 Task: Create Card Card0000000171 in  Board0000000043 in Workspace WS0000000015 in Trello. Create Card Card0000000172 in  Board0000000043 in Workspace WS0000000015 in Trello. Create Card Card0000000173 in  Board0000000044 in Workspace WS0000000015 in Trello. Create Card Card0000000174 in  Board0000000044 in Workspace WS0000000015 in Trello. Create Card Card0000000175 in  Board0000000044 in Workspace WS0000000015 in Trello
Action: Mouse moved to (387, 386)
Screenshot: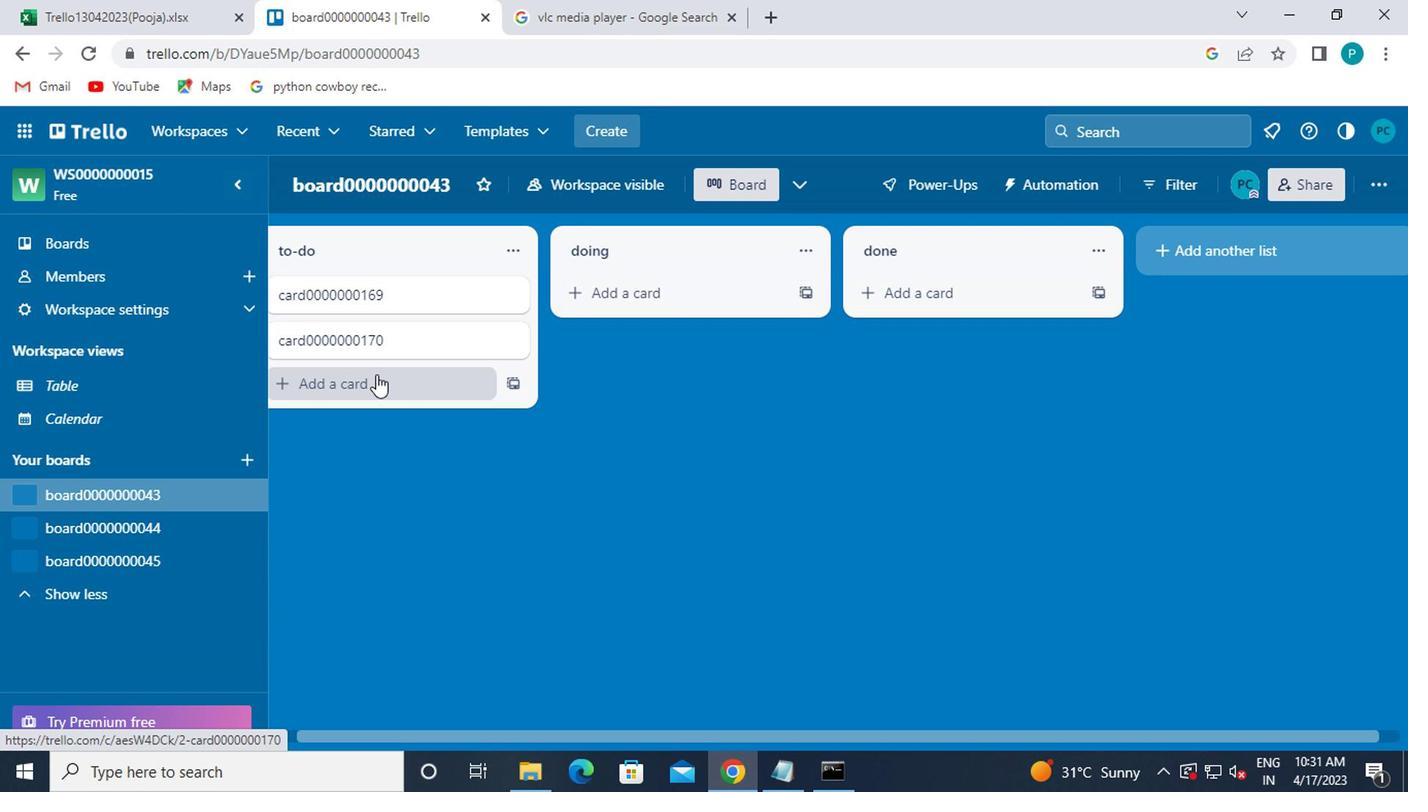 
Action: Mouse pressed left at (387, 386)
Screenshot: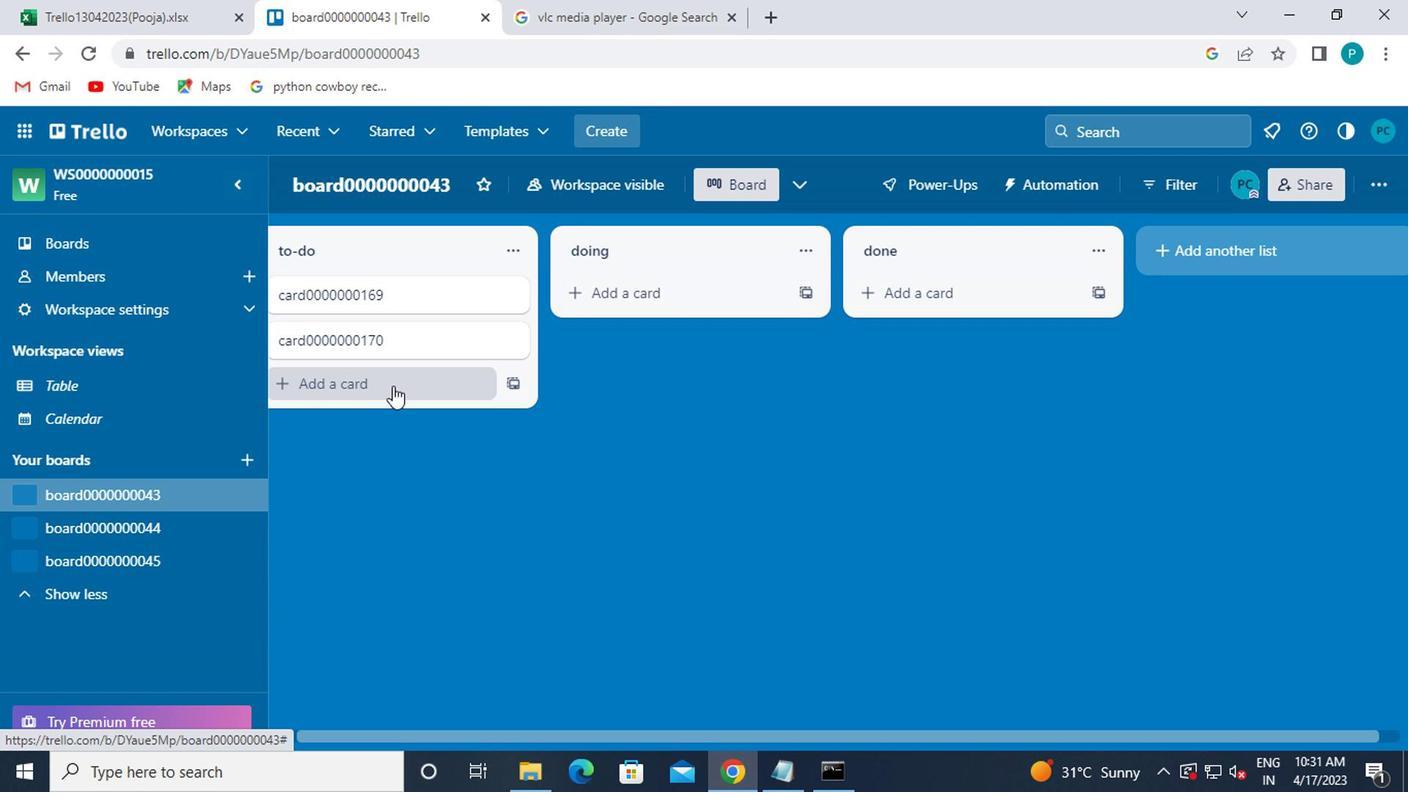 
Action: Mouse moved to (415, 382)
Screenshot: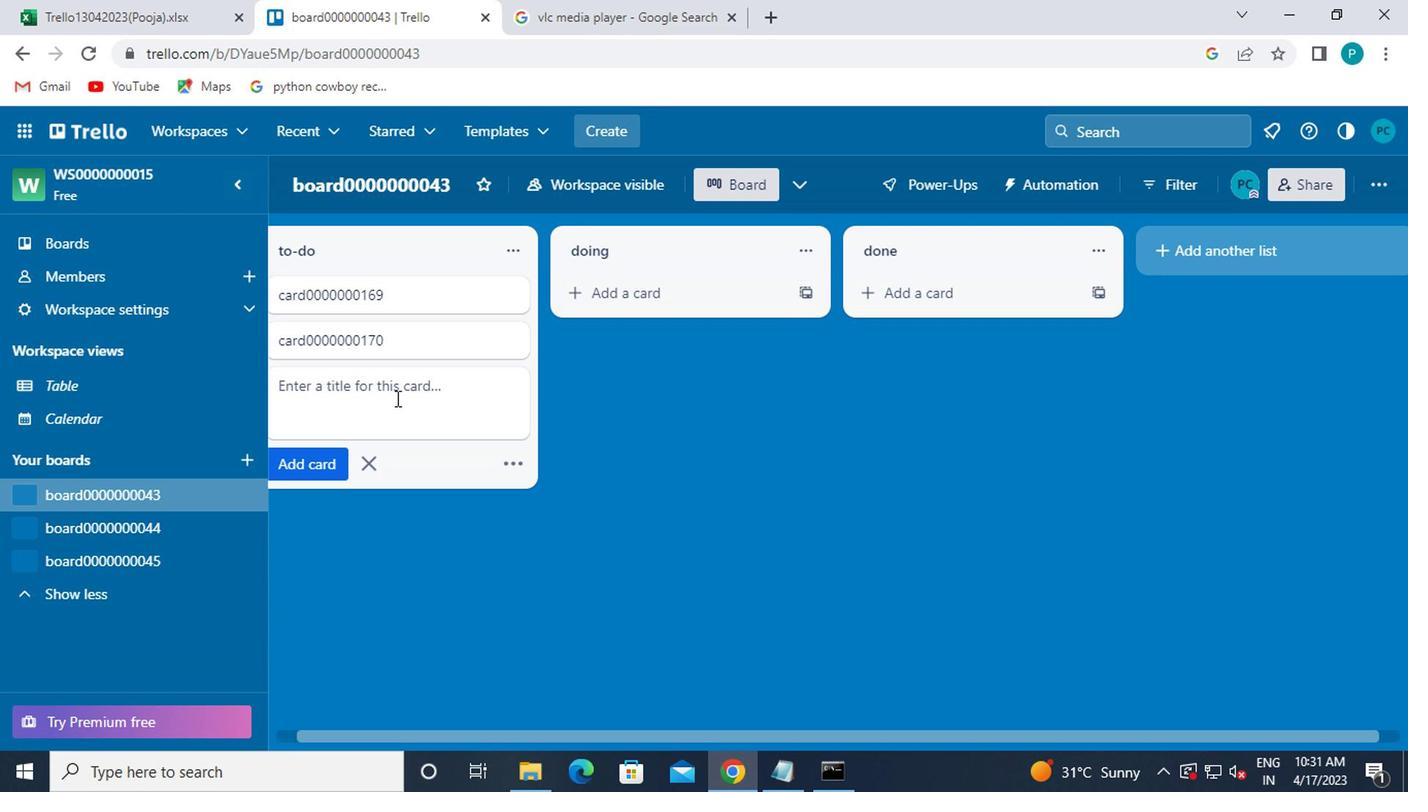 
Action: Key pressed card0000000171
Screenshot: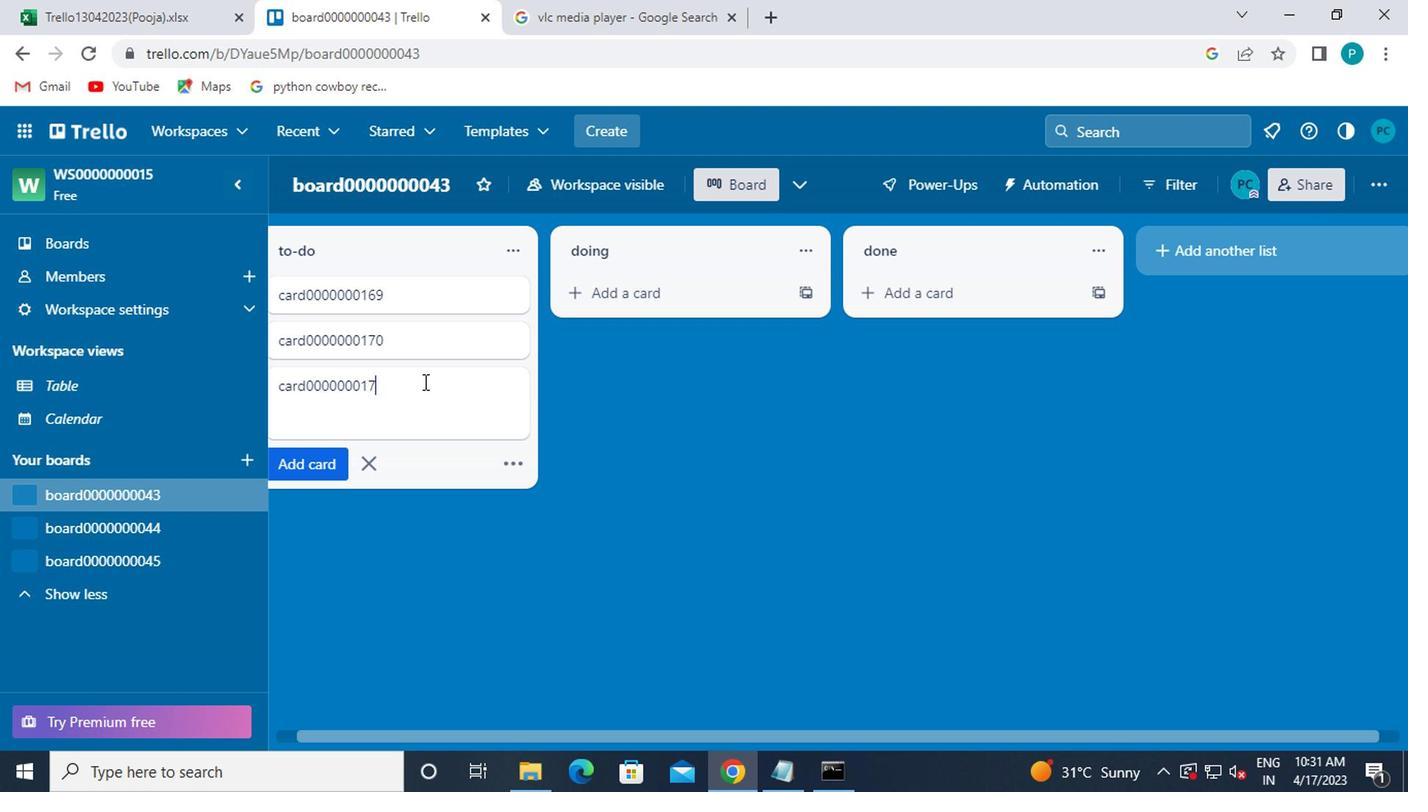 
Action: Mouse moved to (321, 463)
Screenshot: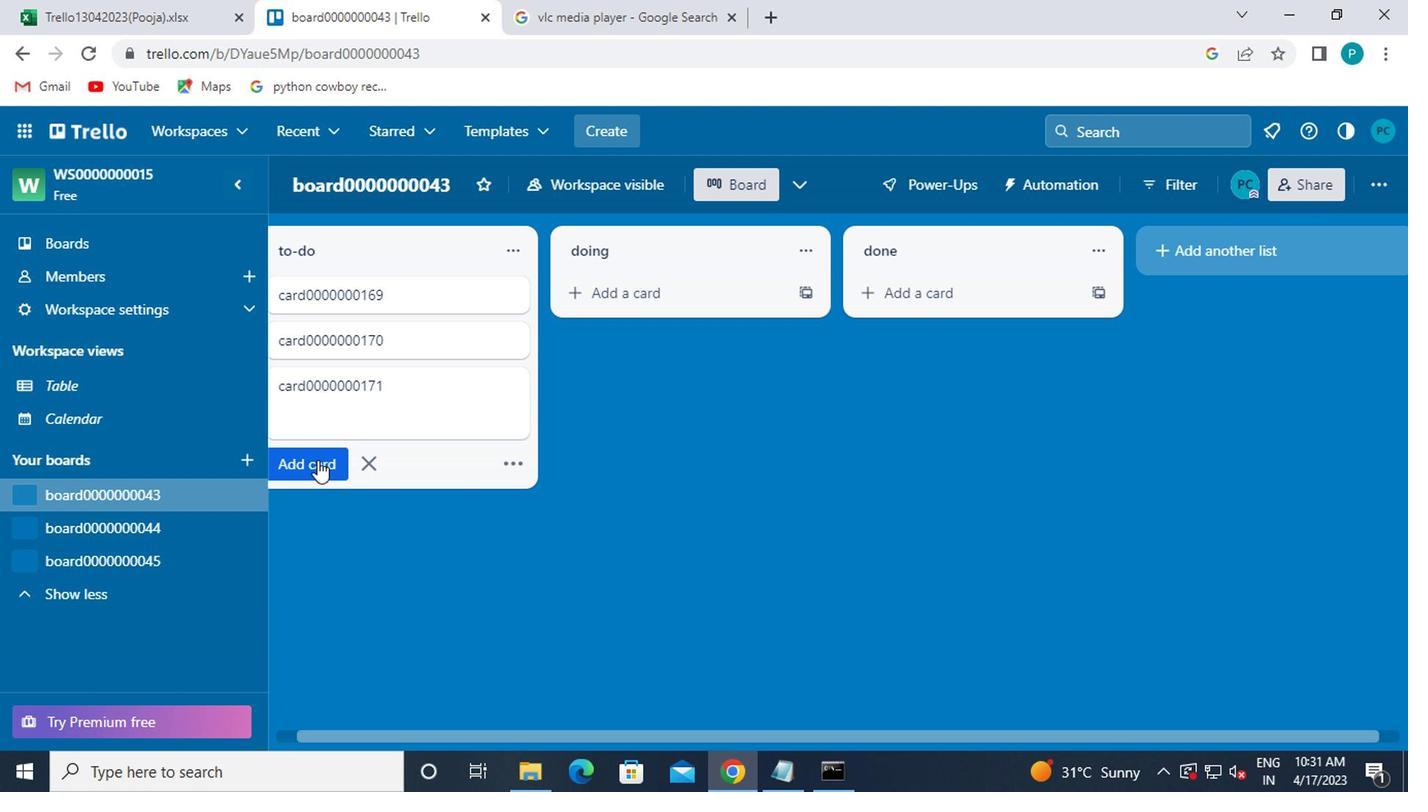 
Action: Mouse pressed left at (321, 463)
Screenshot: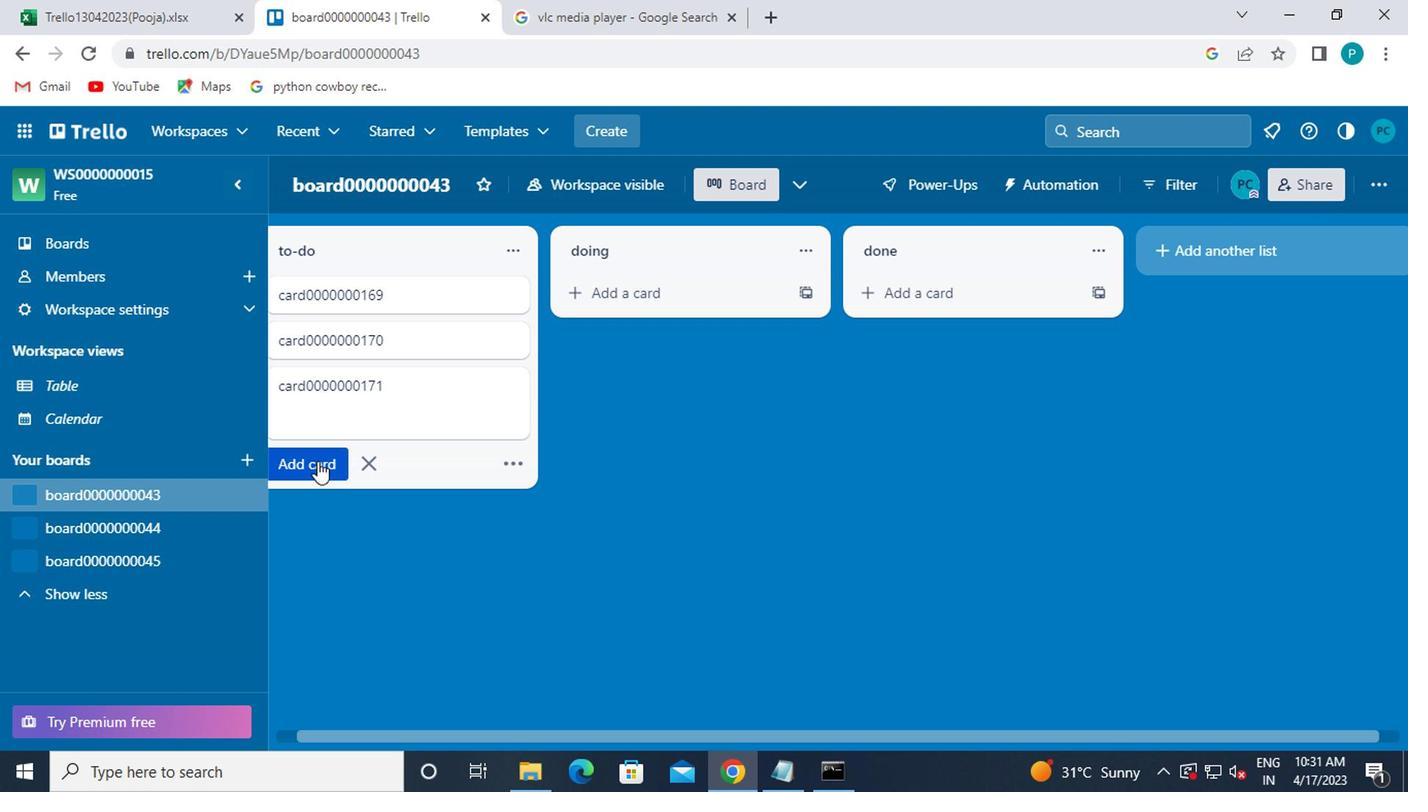 
Action: Mouse moved to (335, 430)
Screenshot: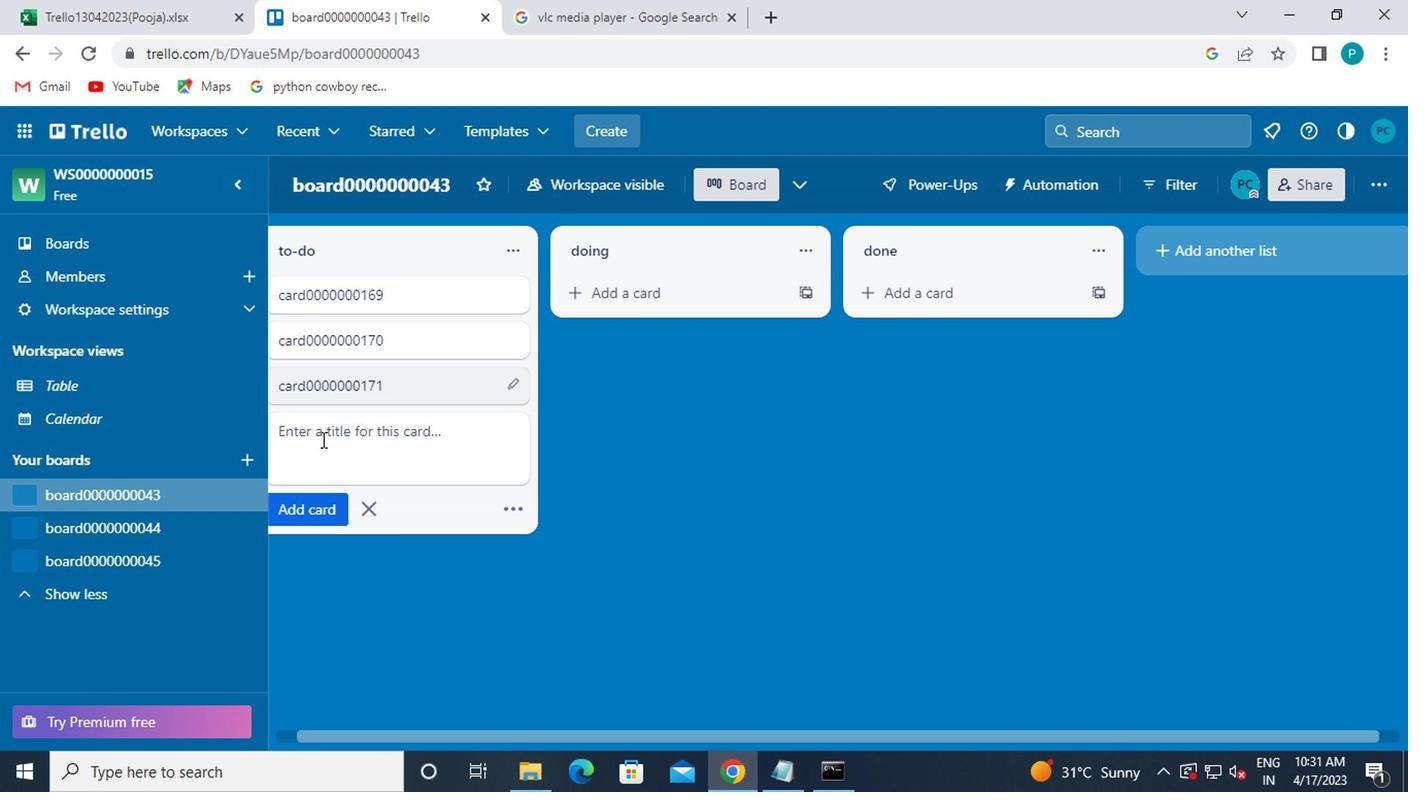 
Action: Key pressed card0000000172
Screenshot: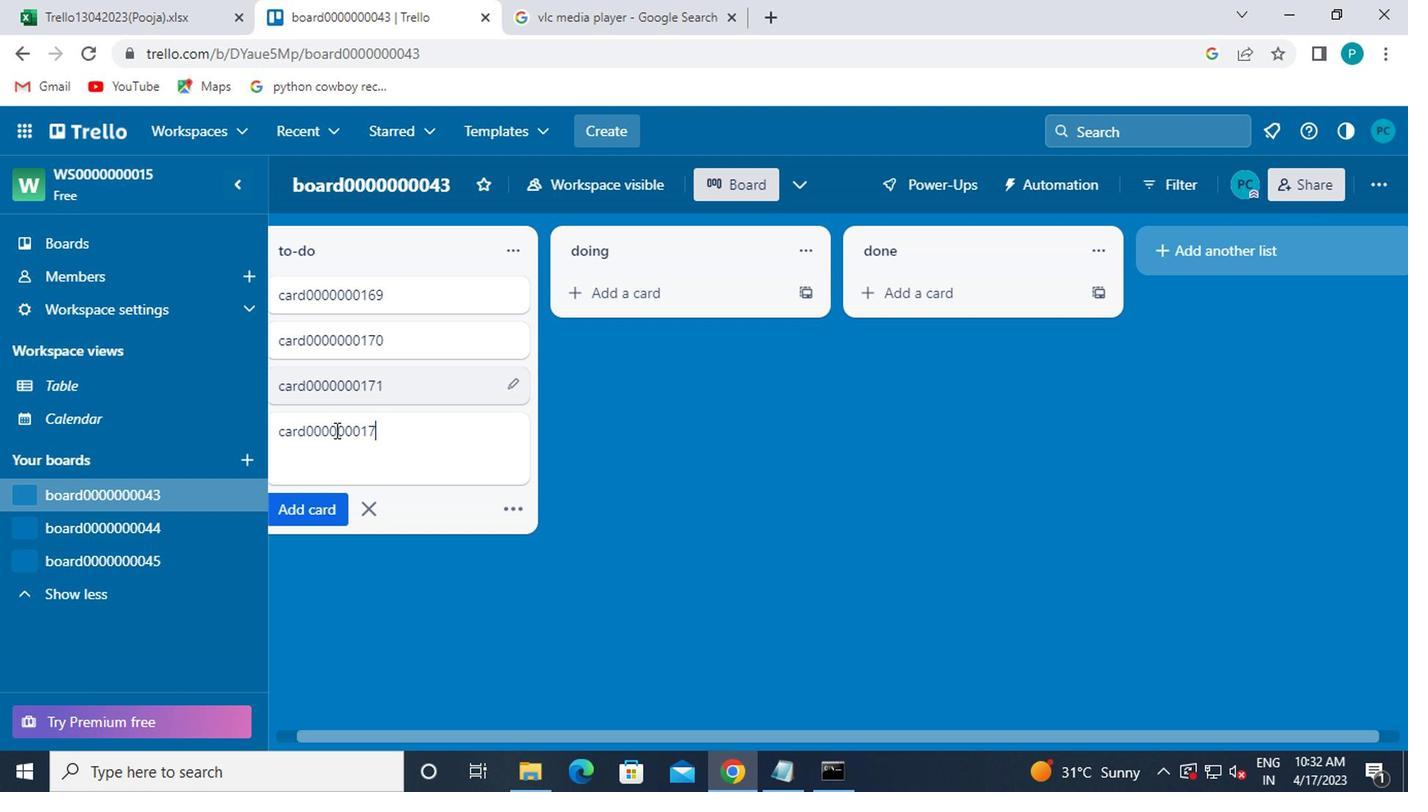 
Action: Mouse moved to (322, 505)
Screenshot: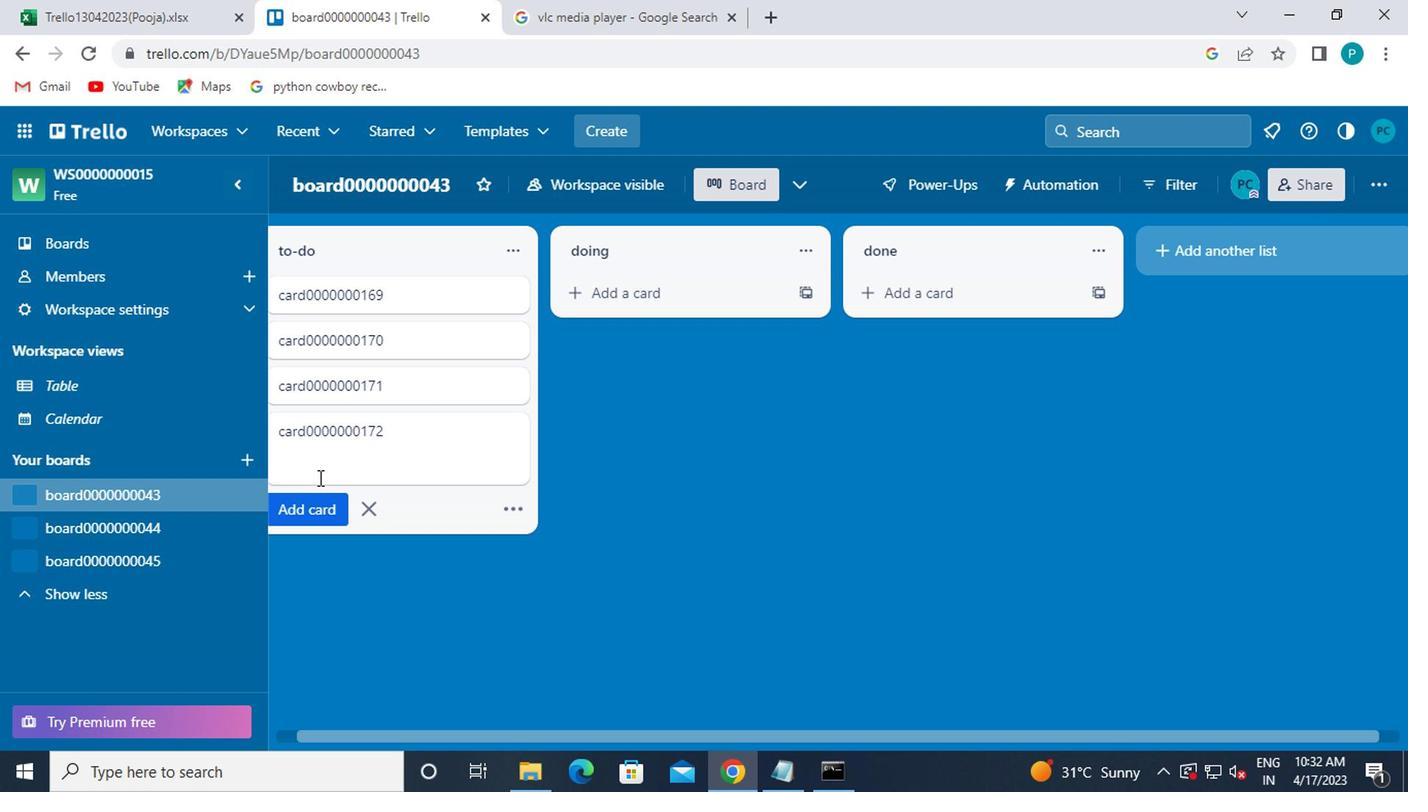 
Action: Mouse pressed left at (322, 505)
Screenshot: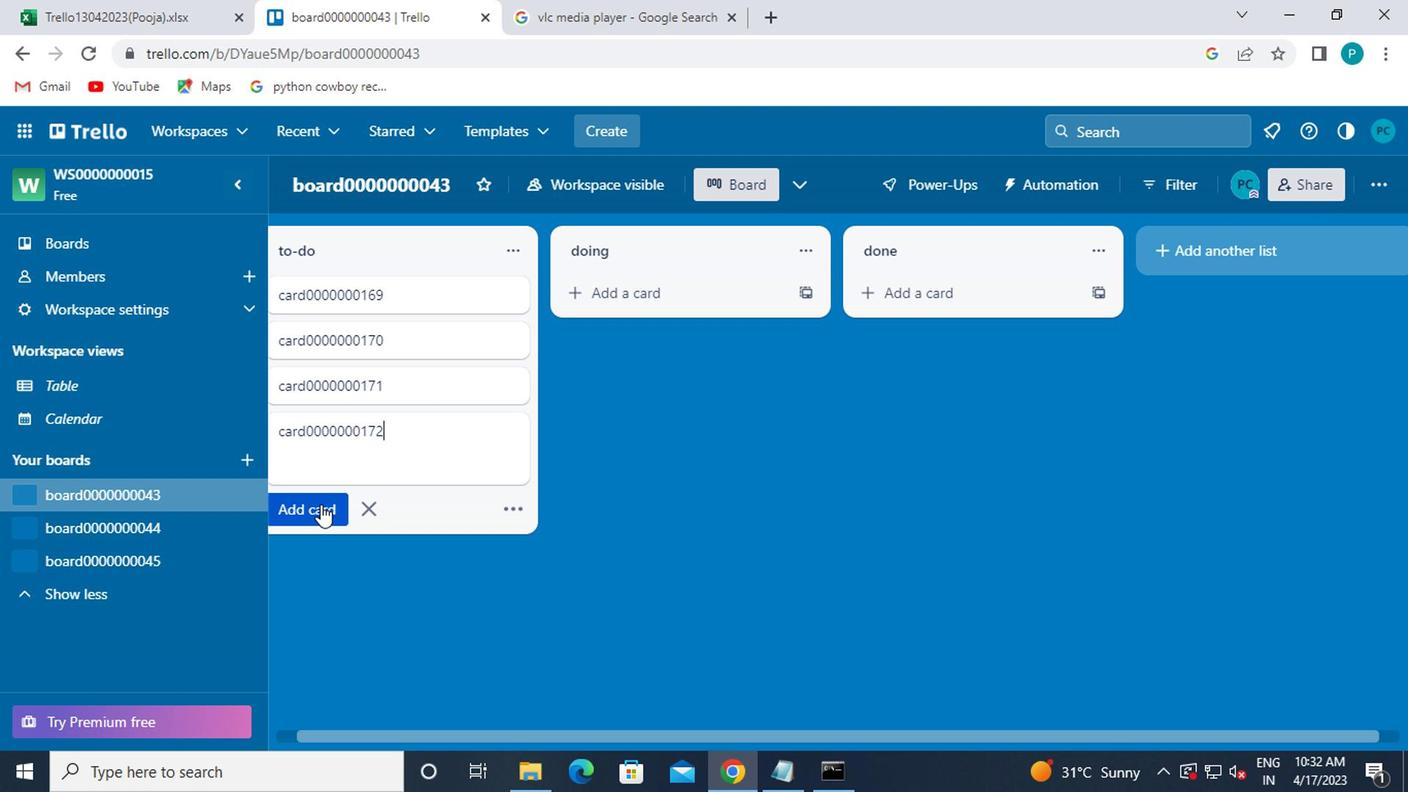 
Action: Mouse moved to (359, 551)
Screenshot: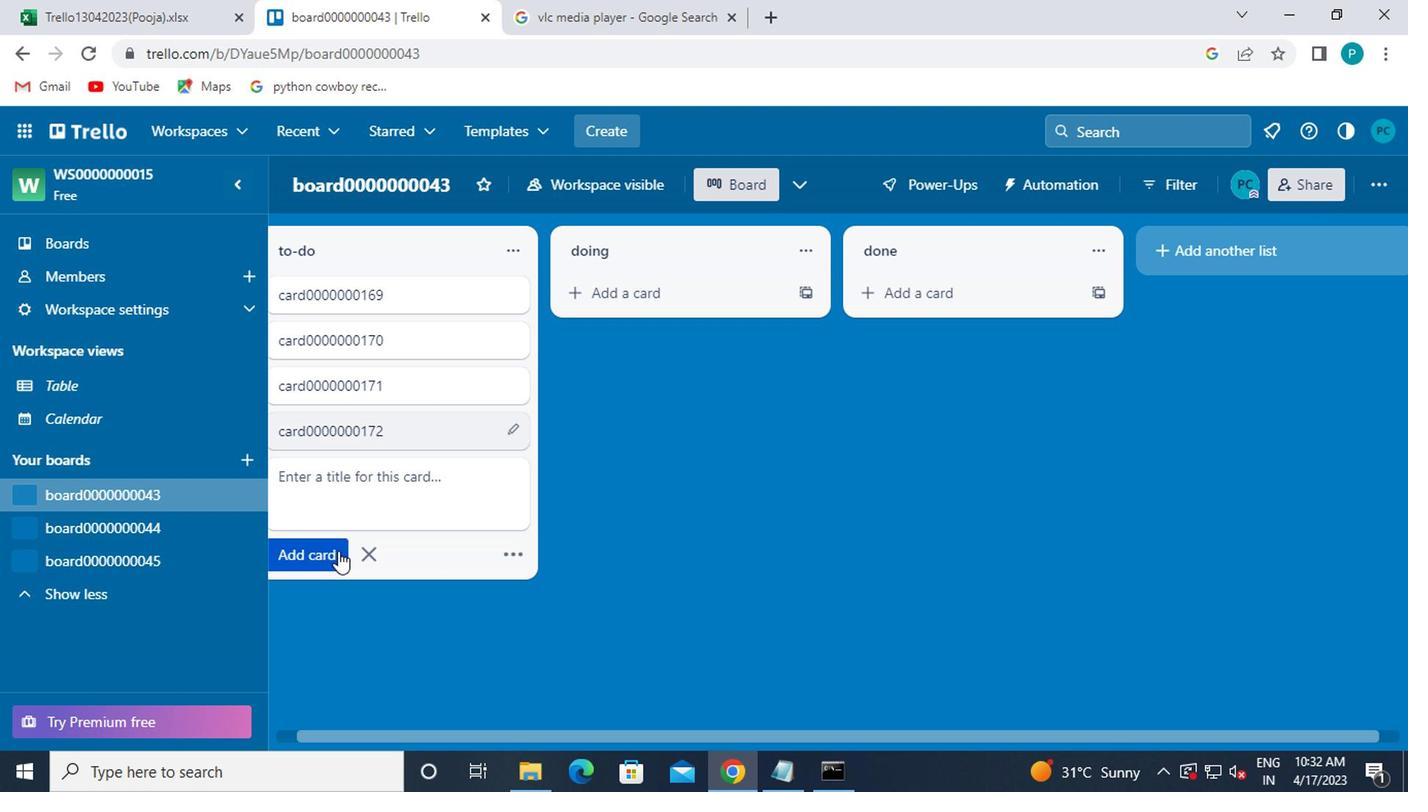 
Action: Mouse pressed left at (359, 551)
Screenshot: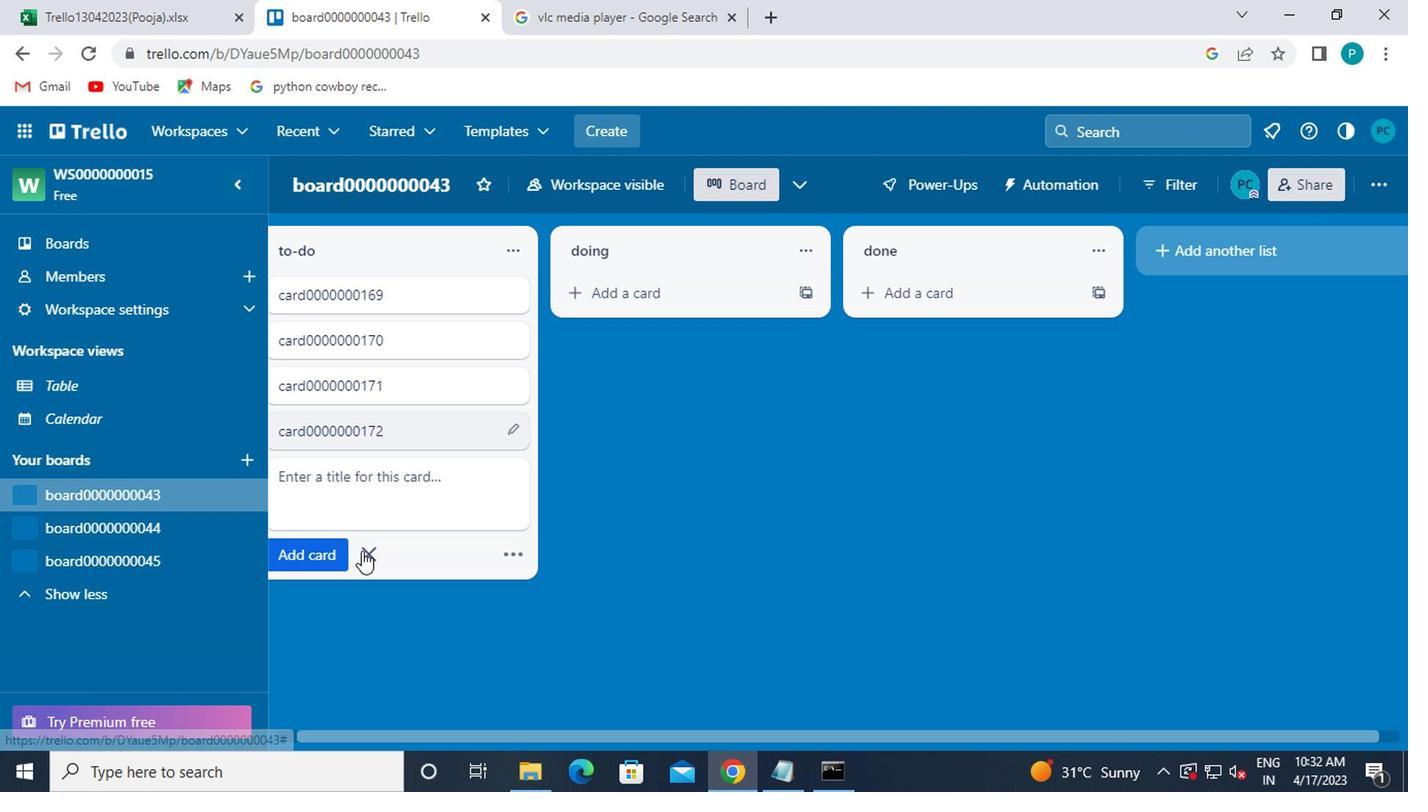 
Action: Mouse moved to (167, 528)
Screenshot: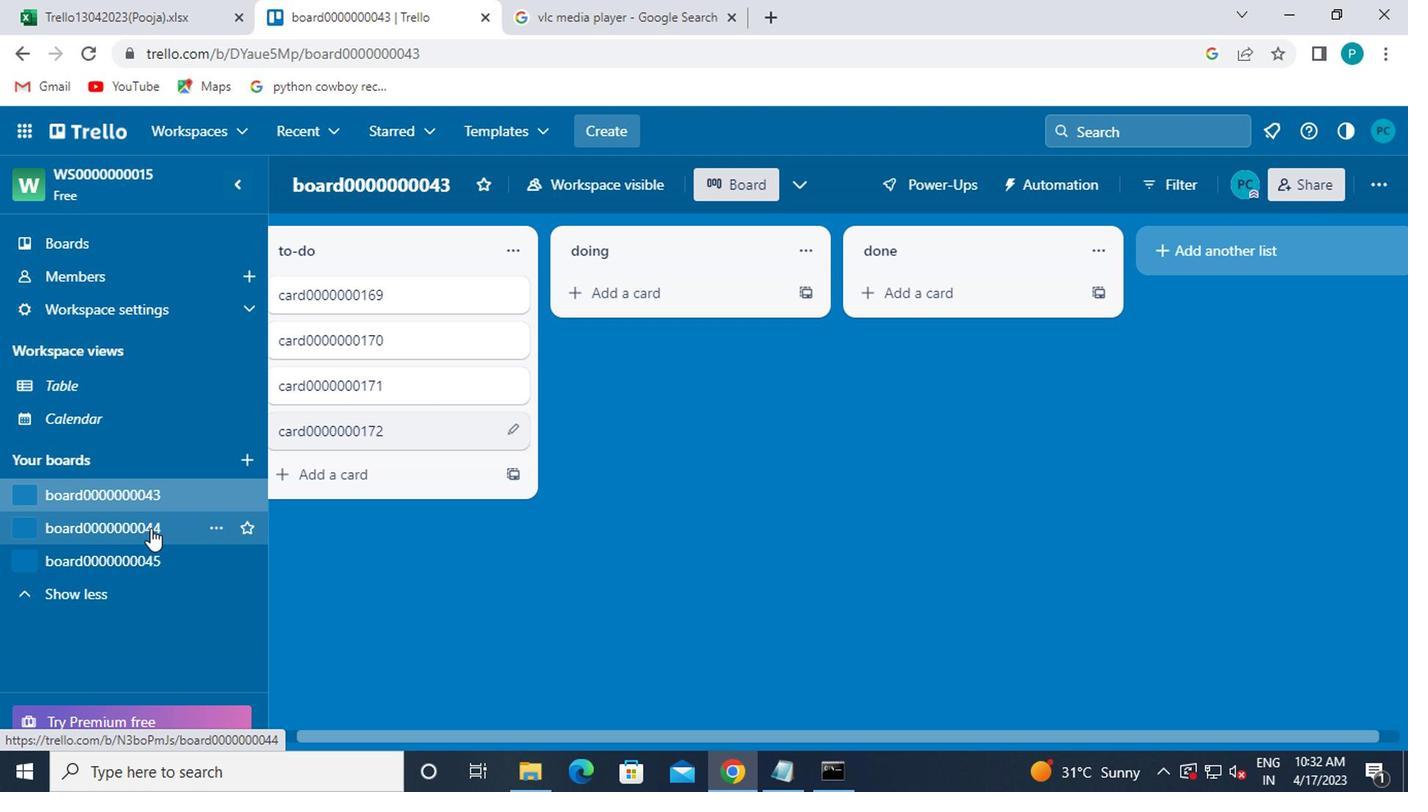 
Action: Mouse pressed left at (167, 528)
Screenshot: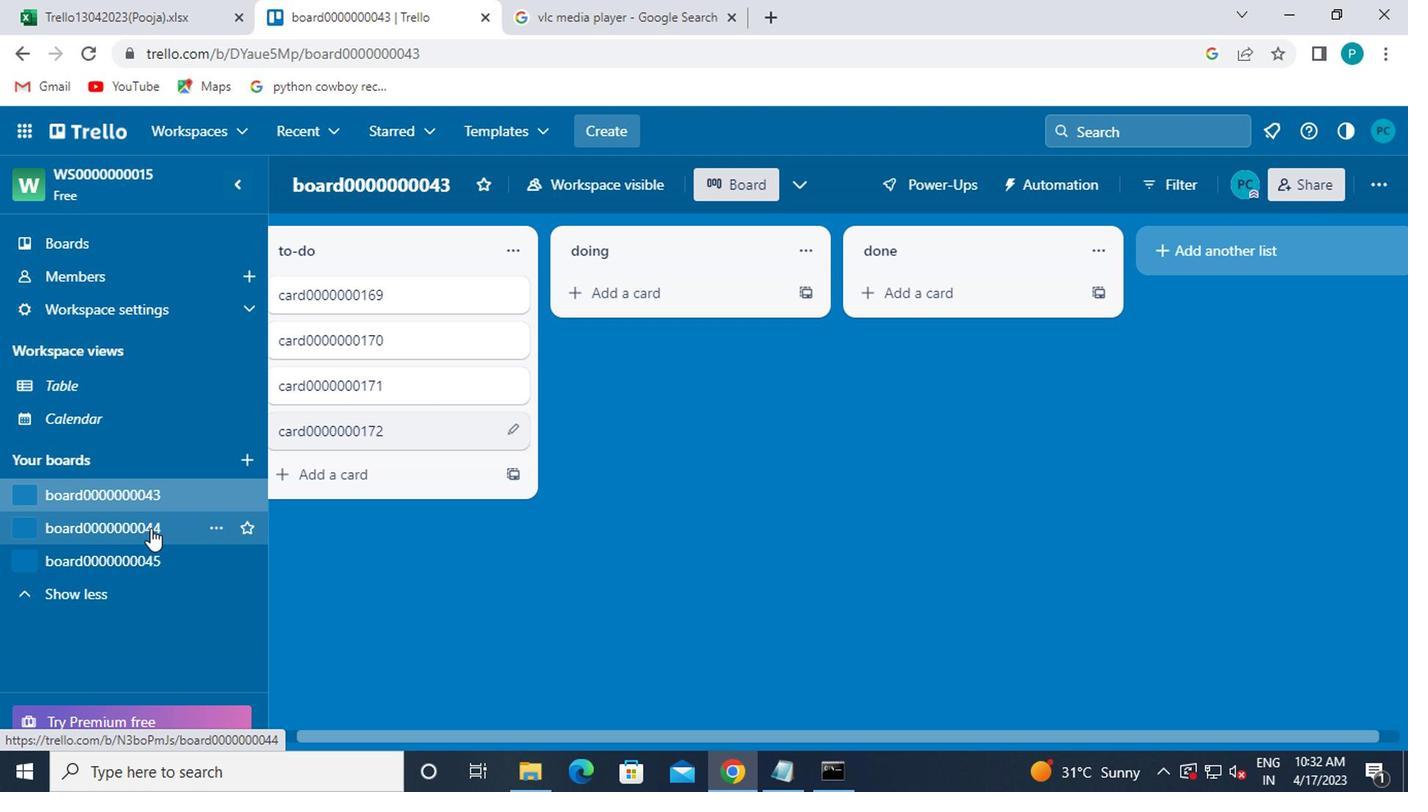 
Action: Mouse moved to (384, 296)
Screenshot: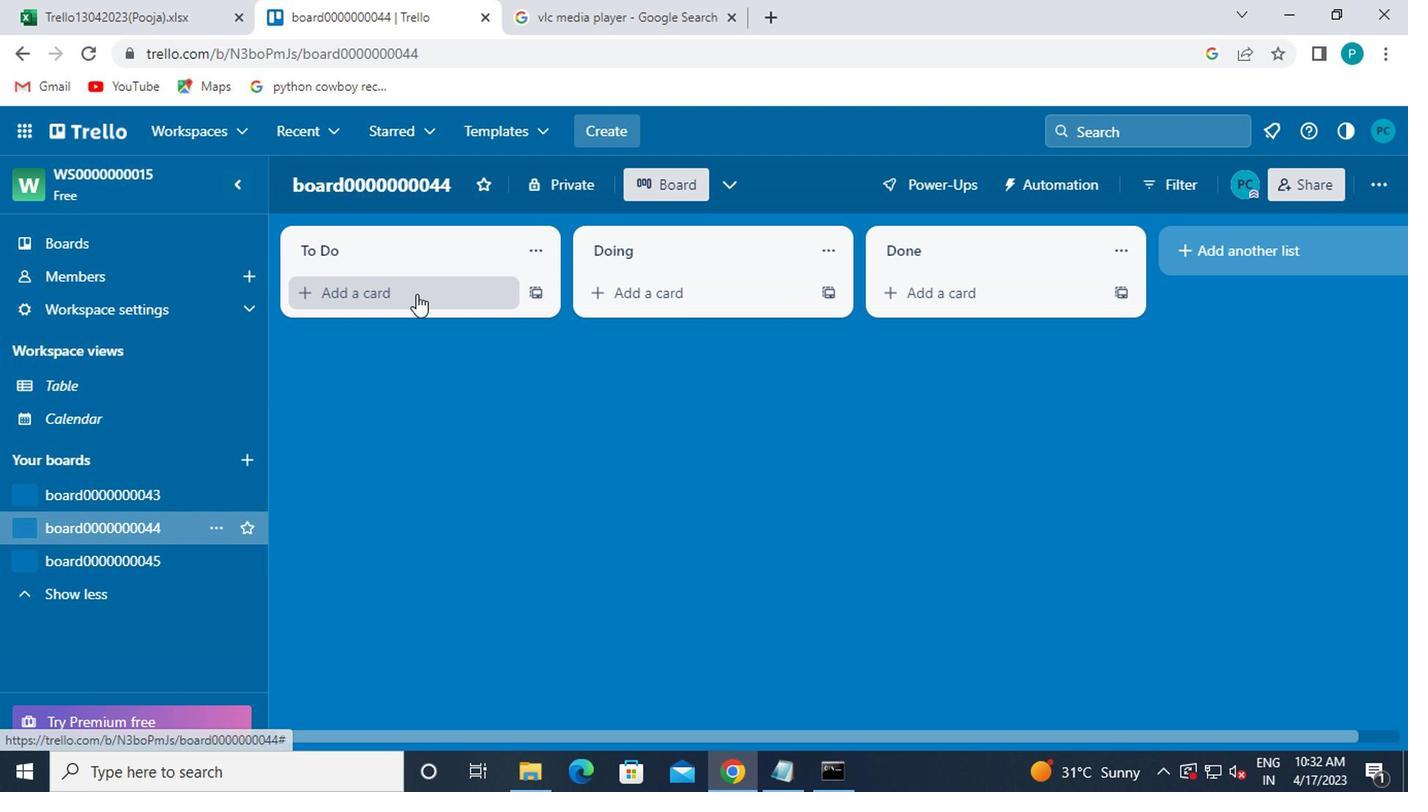 
Action: Mouse pressed left at (384, 296)
Screenshot: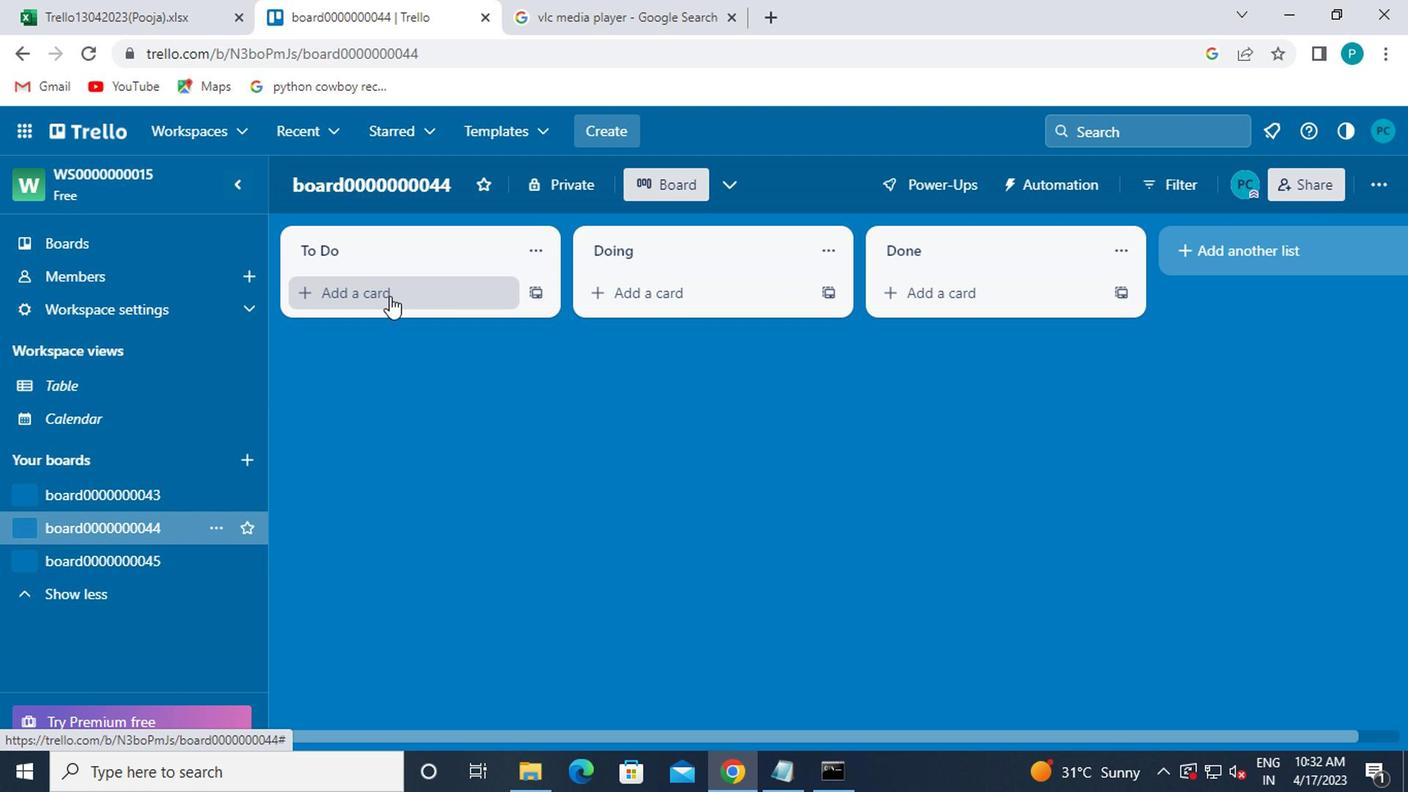 
Action: Mouse moved to (392, 292)
Screenshot: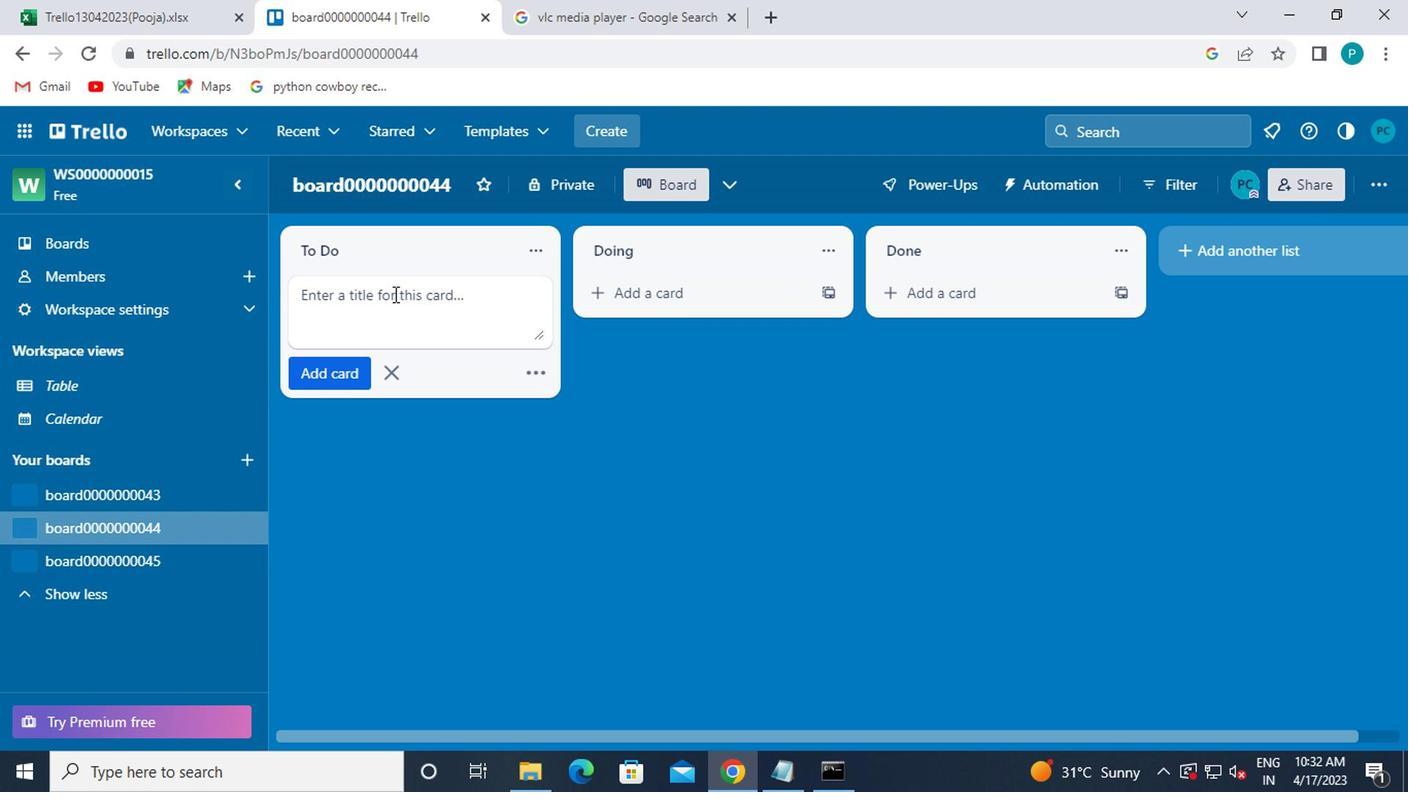 
Action: Key pressed card
Screenshot: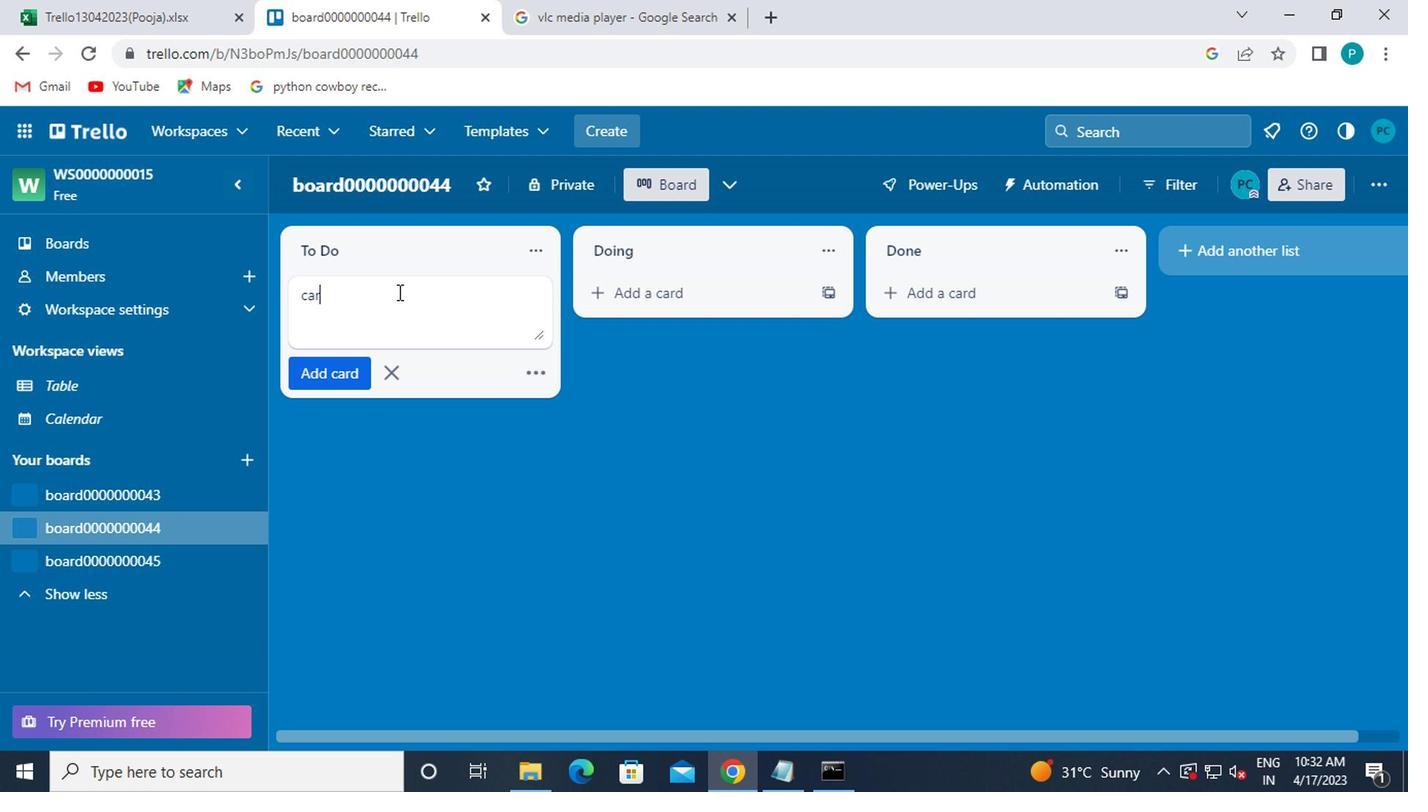 
Action: Mouse moved to (392, 291)
Screenshot: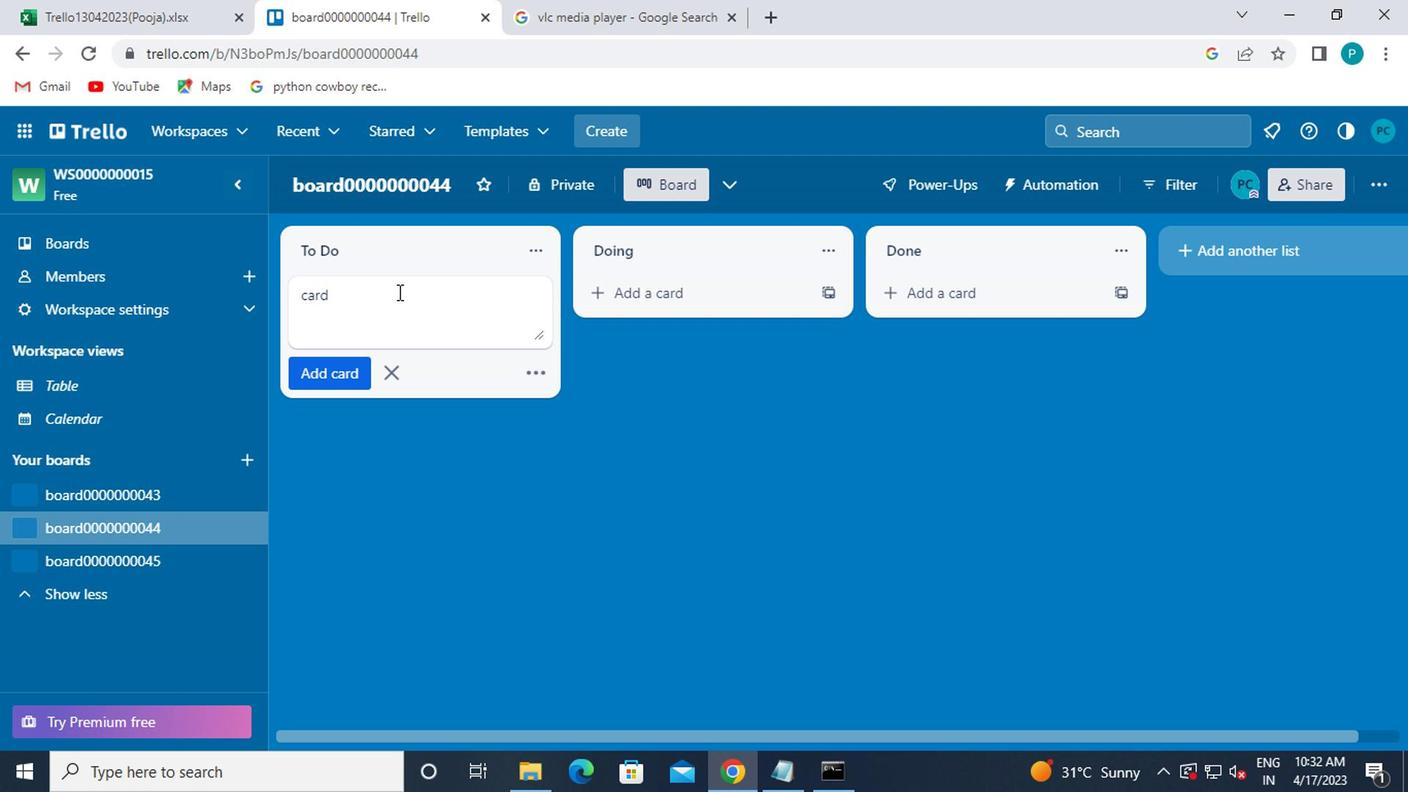 
Action: Key pressed 0000000173
Screenshot: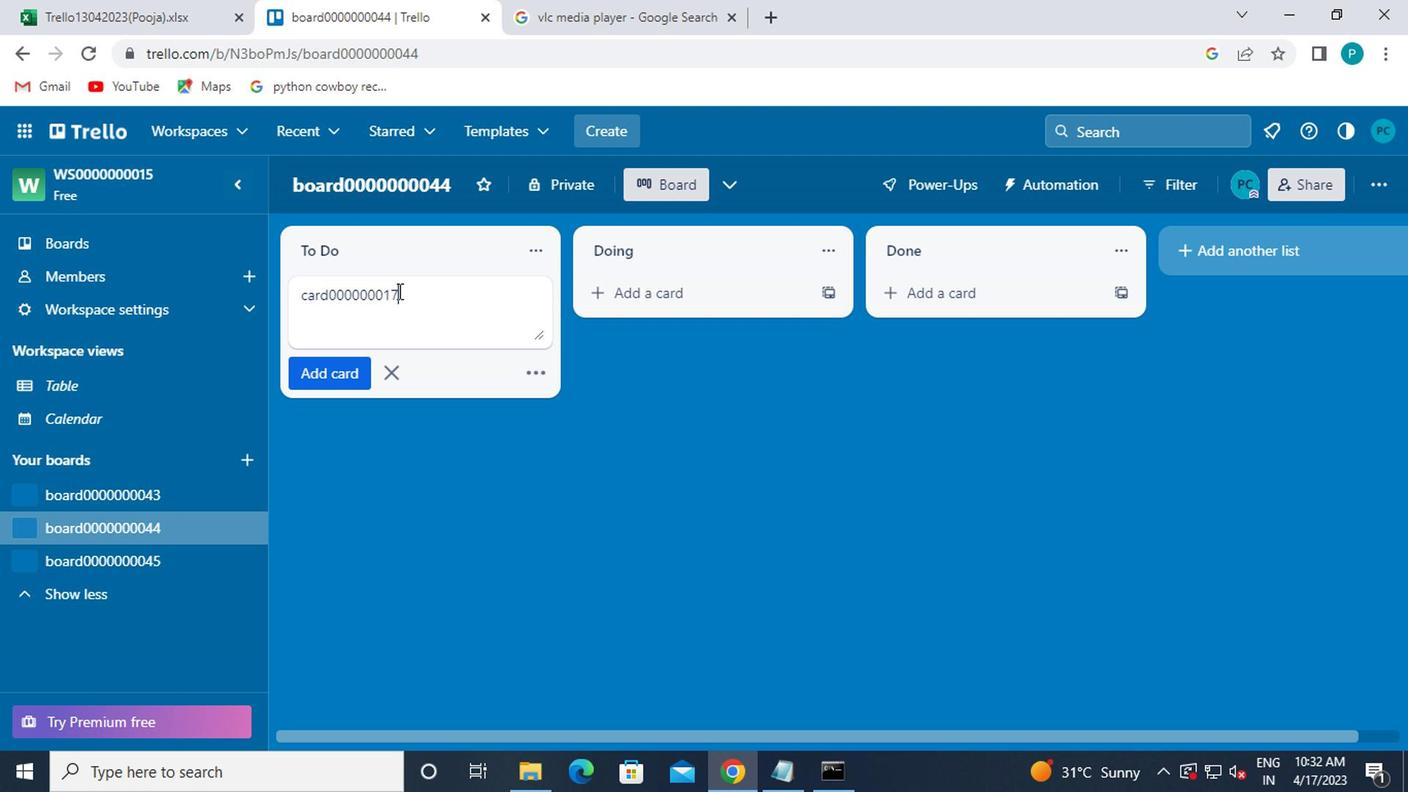 
Action: Mouse moved to (338, 366)
Screenshot: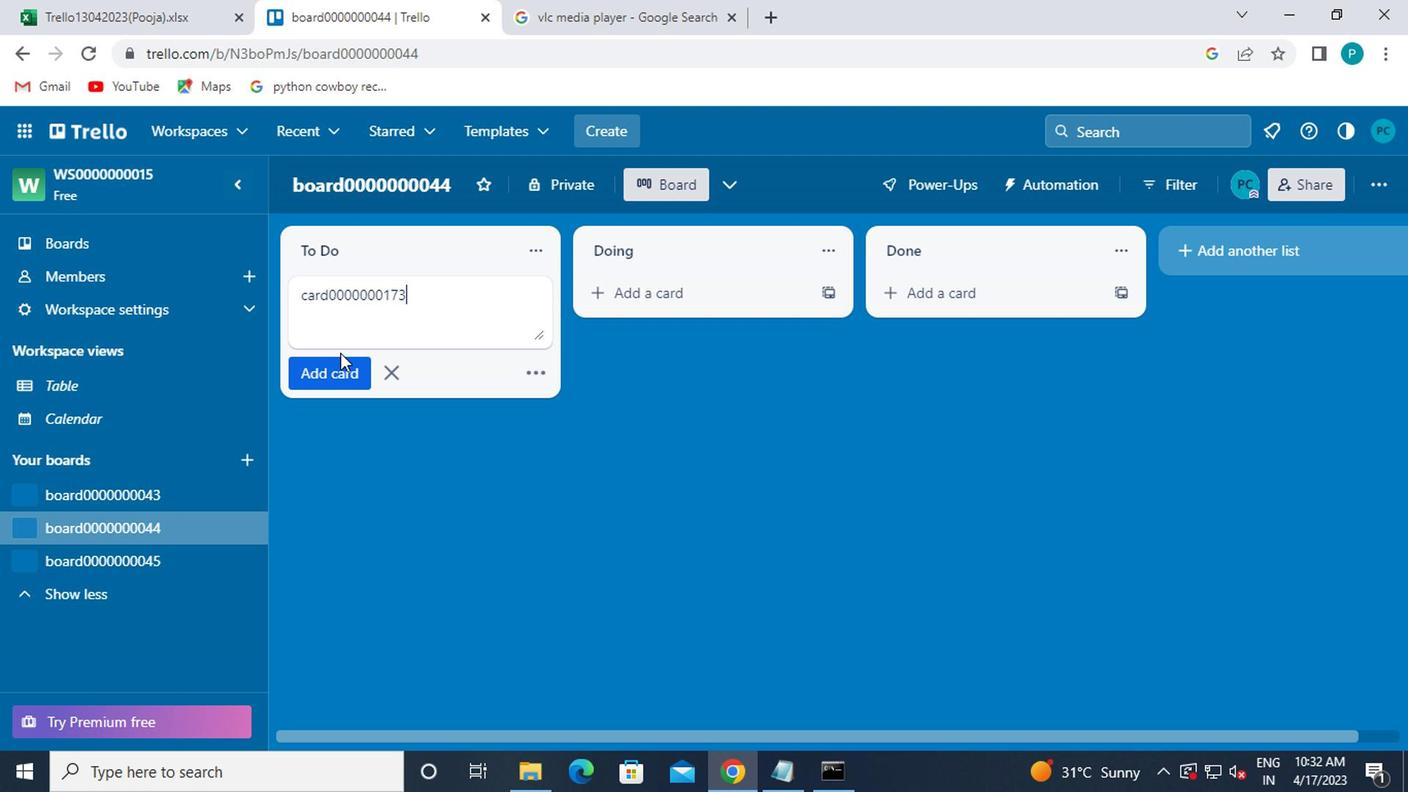 
Action: Mouse pressed left at (338, 366)
Screenshot: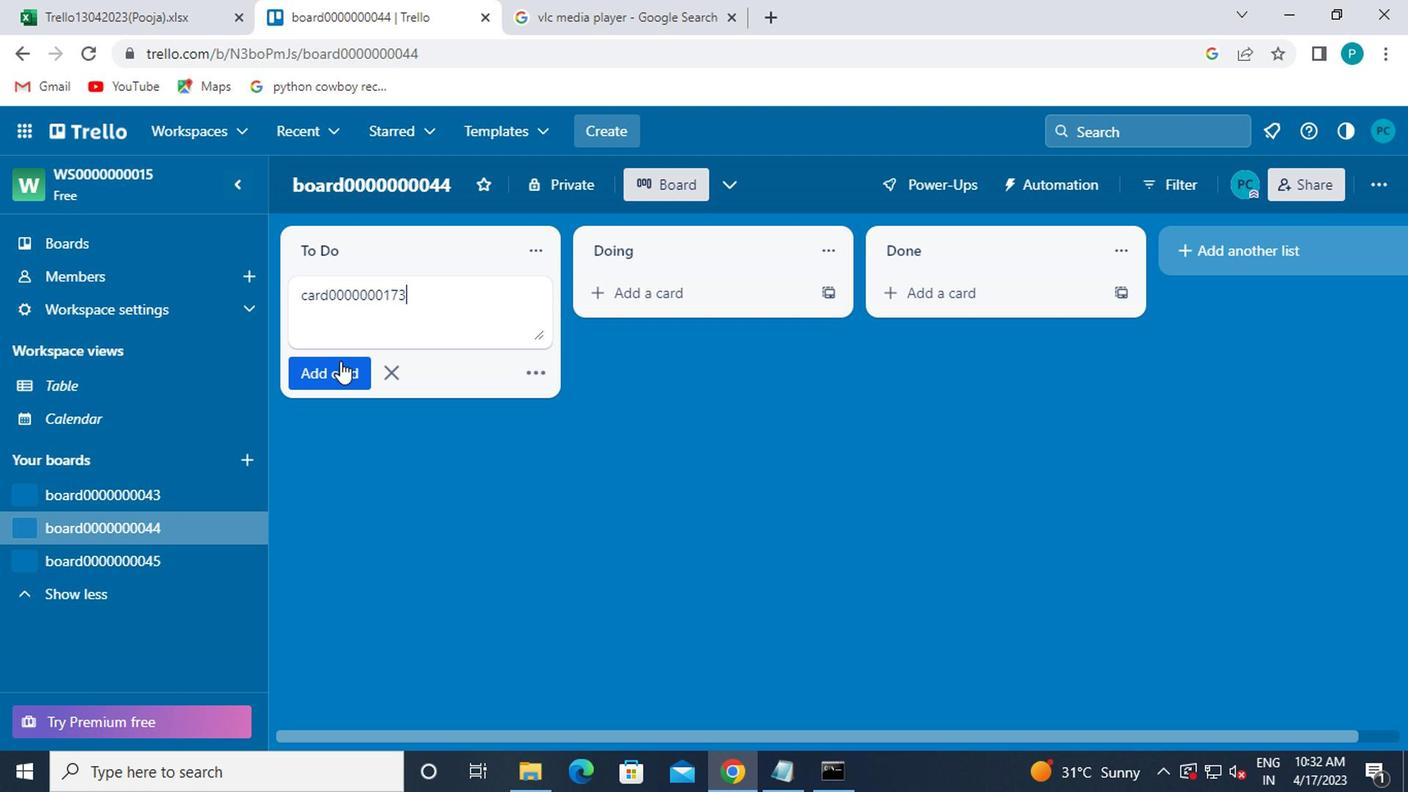 
Action: Mouse moved to (348, 359)
Screenshot: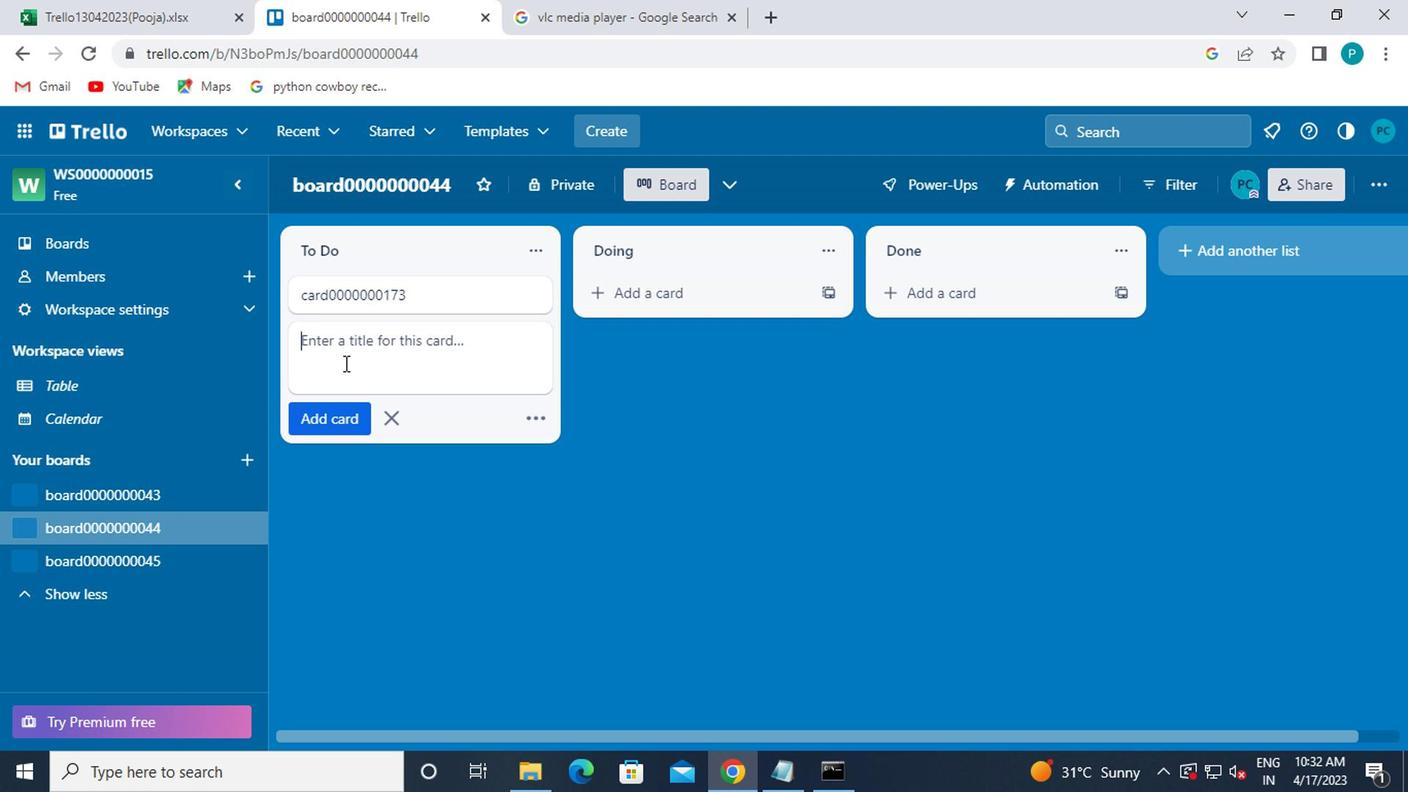 
Action: Key pressed card0000000174
Screenshot: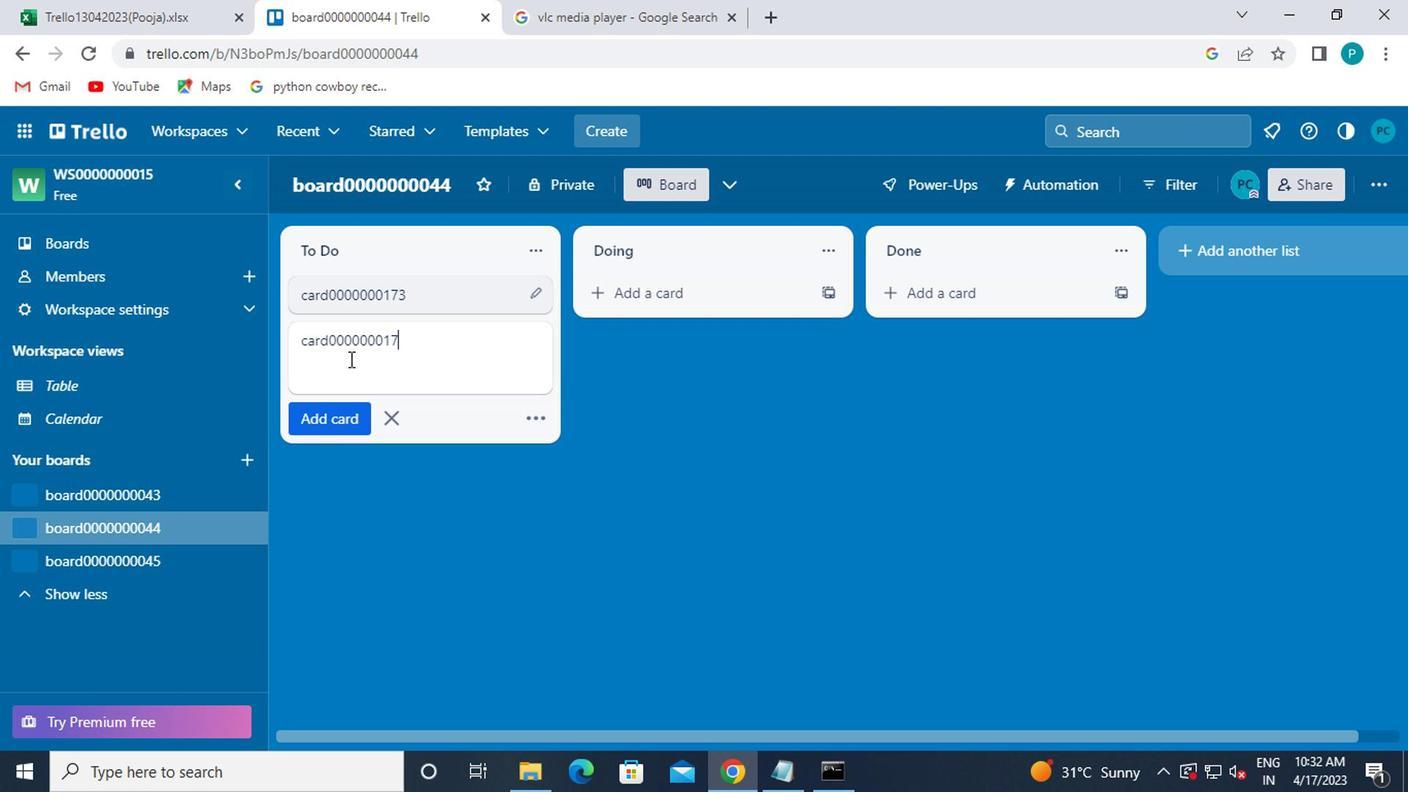 
Action: Mouse moved to (322, 421)
Screenshot: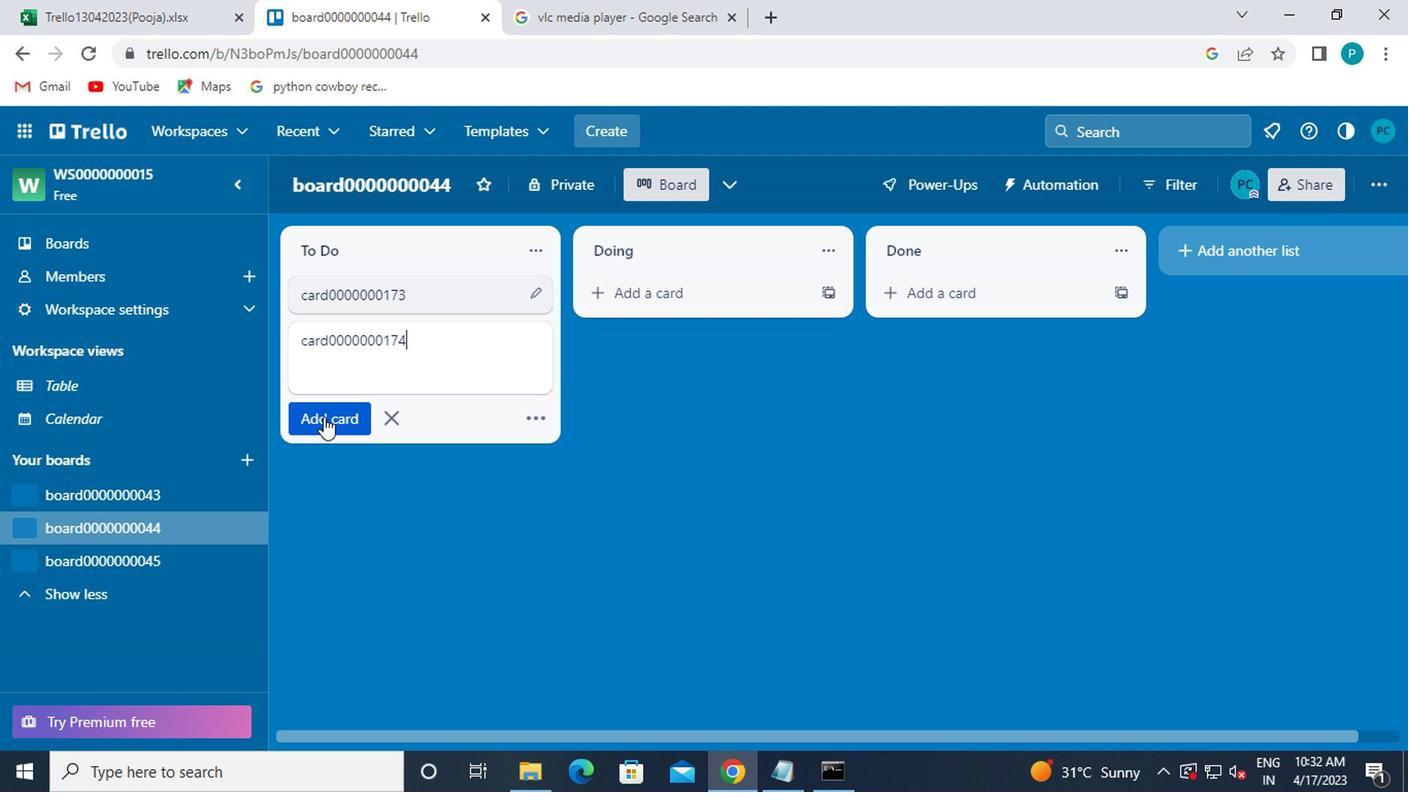 
Action: Mouse pressed left at (322, 421)
Screenshot: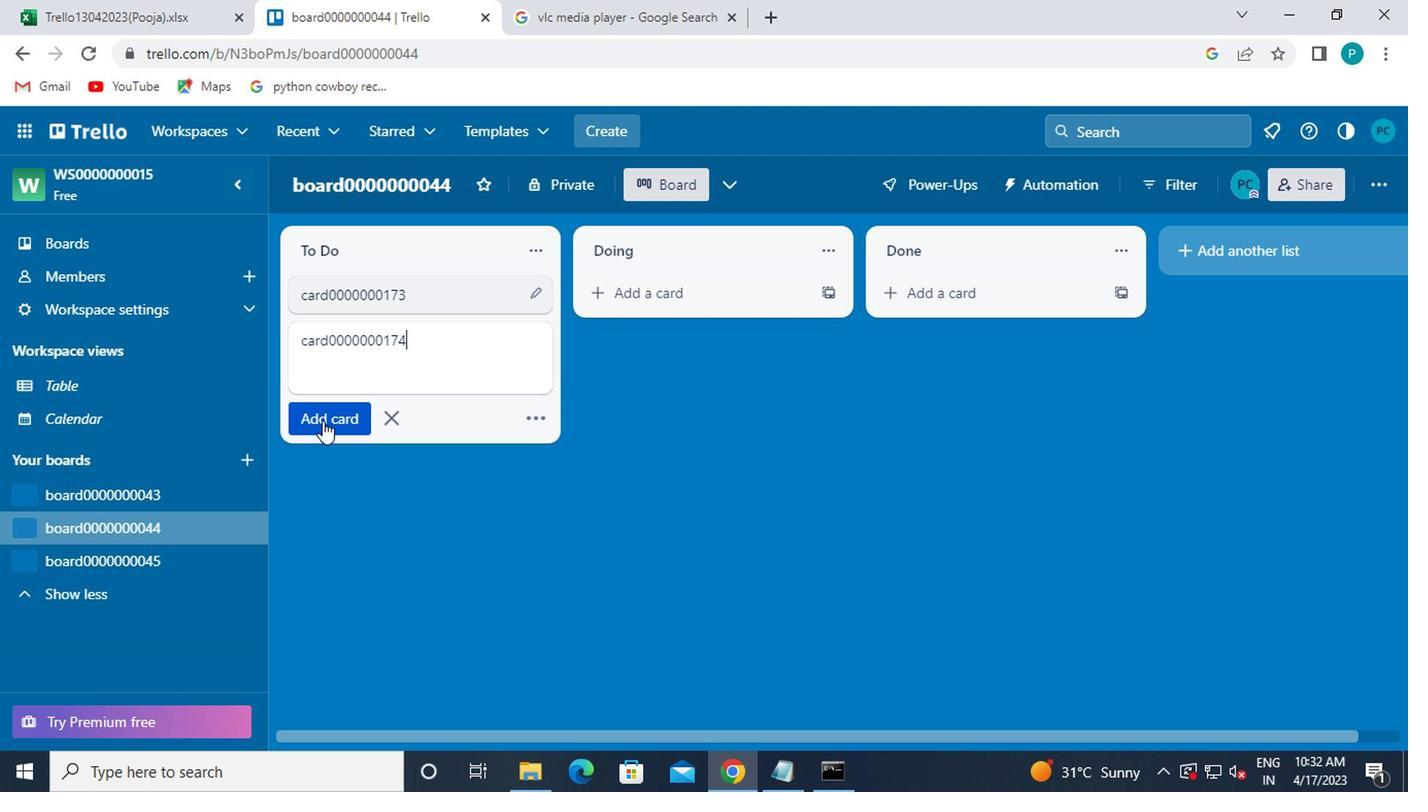 
Action: Mouse moved to (322, 421)
Screenshot: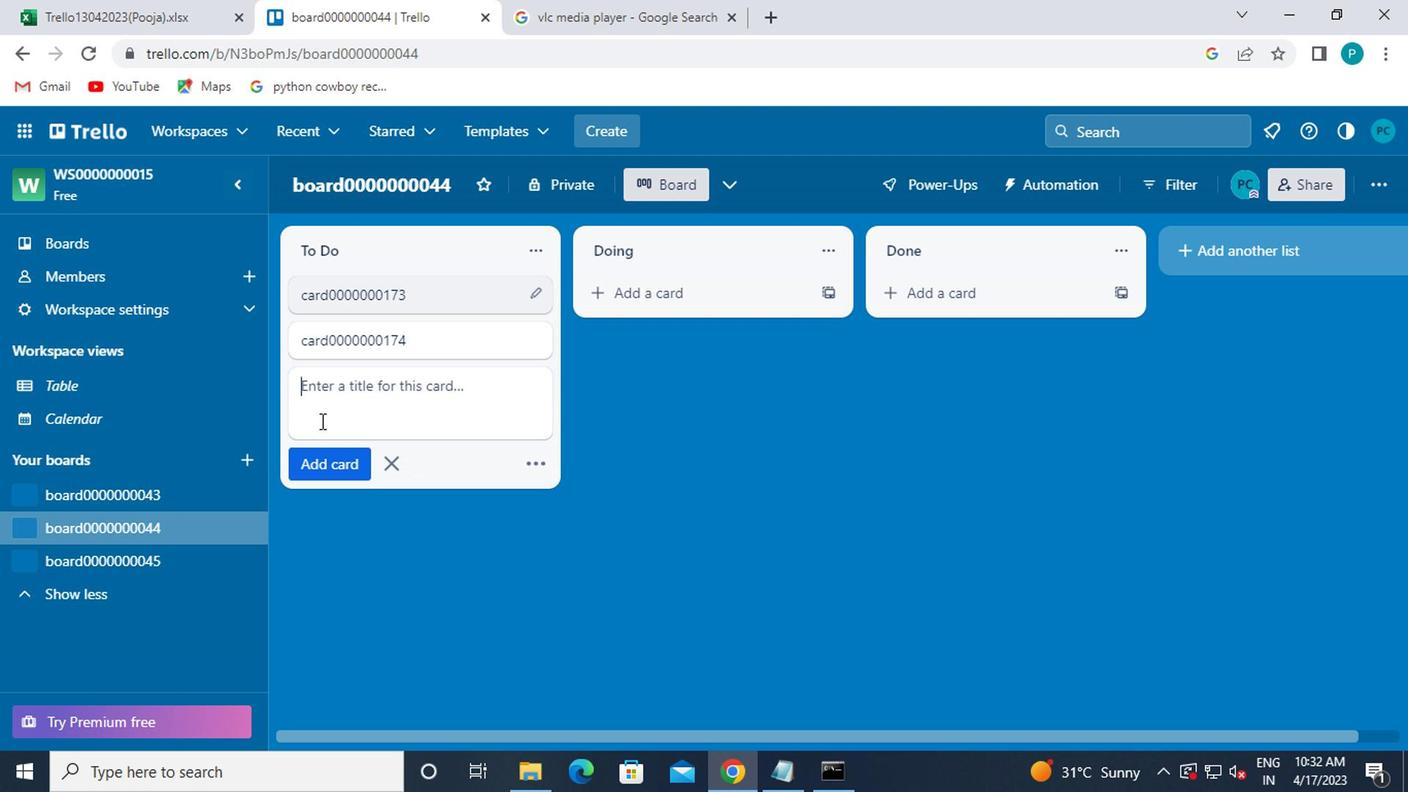 
Action: Key pressed card0000000175
Screenshot: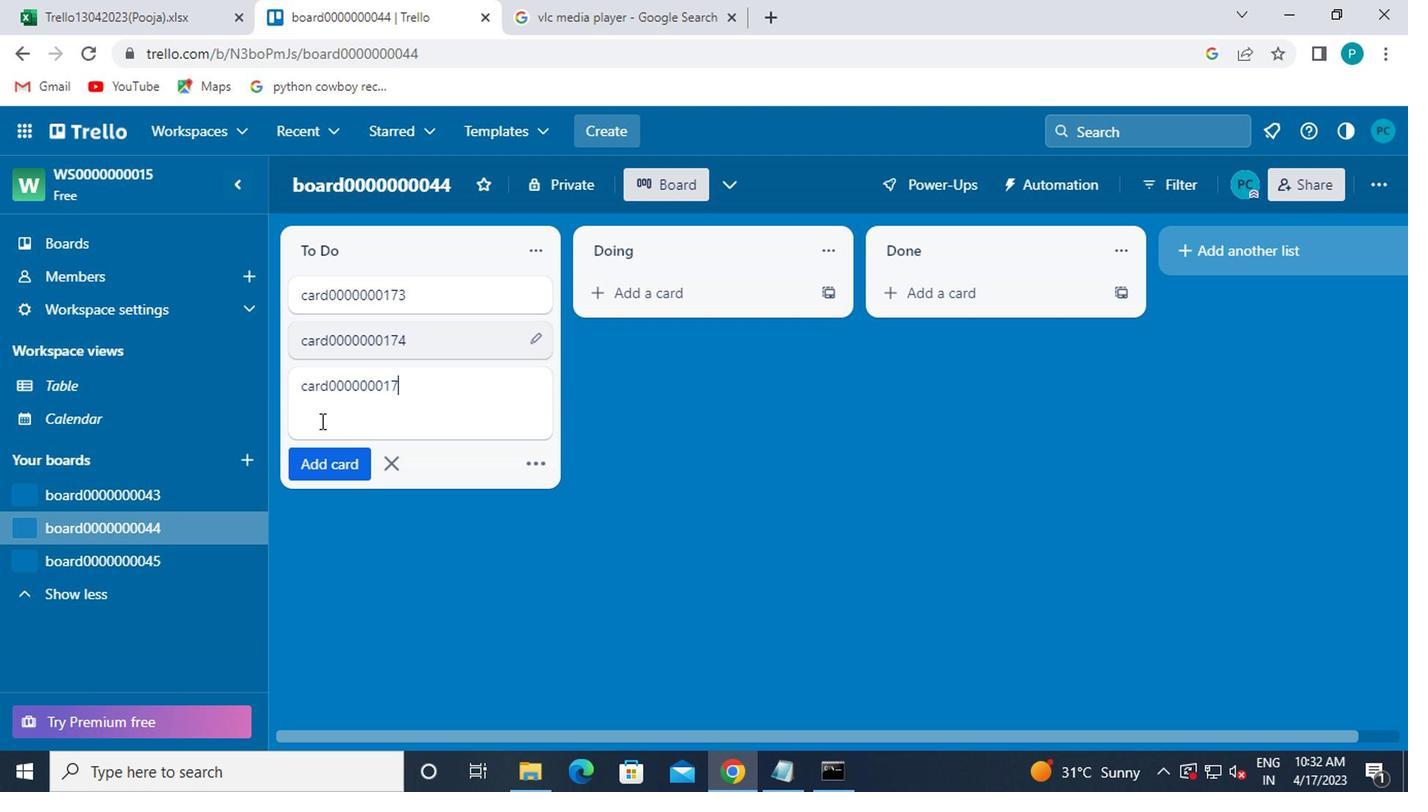 
Action: Mouse moved to (332, 462)
Screenshot: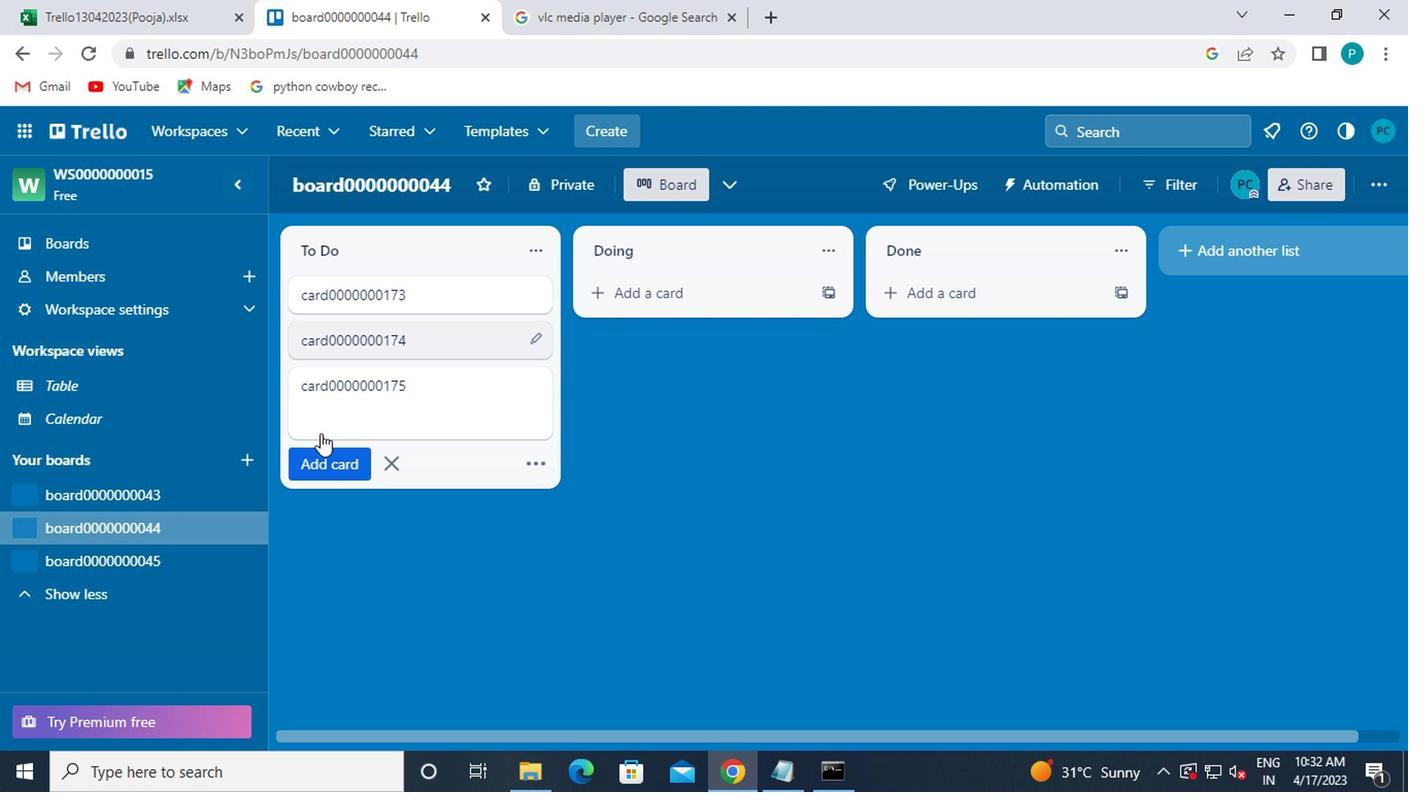 
Action: Mouse pressed left at (332, 462)
Screenshot: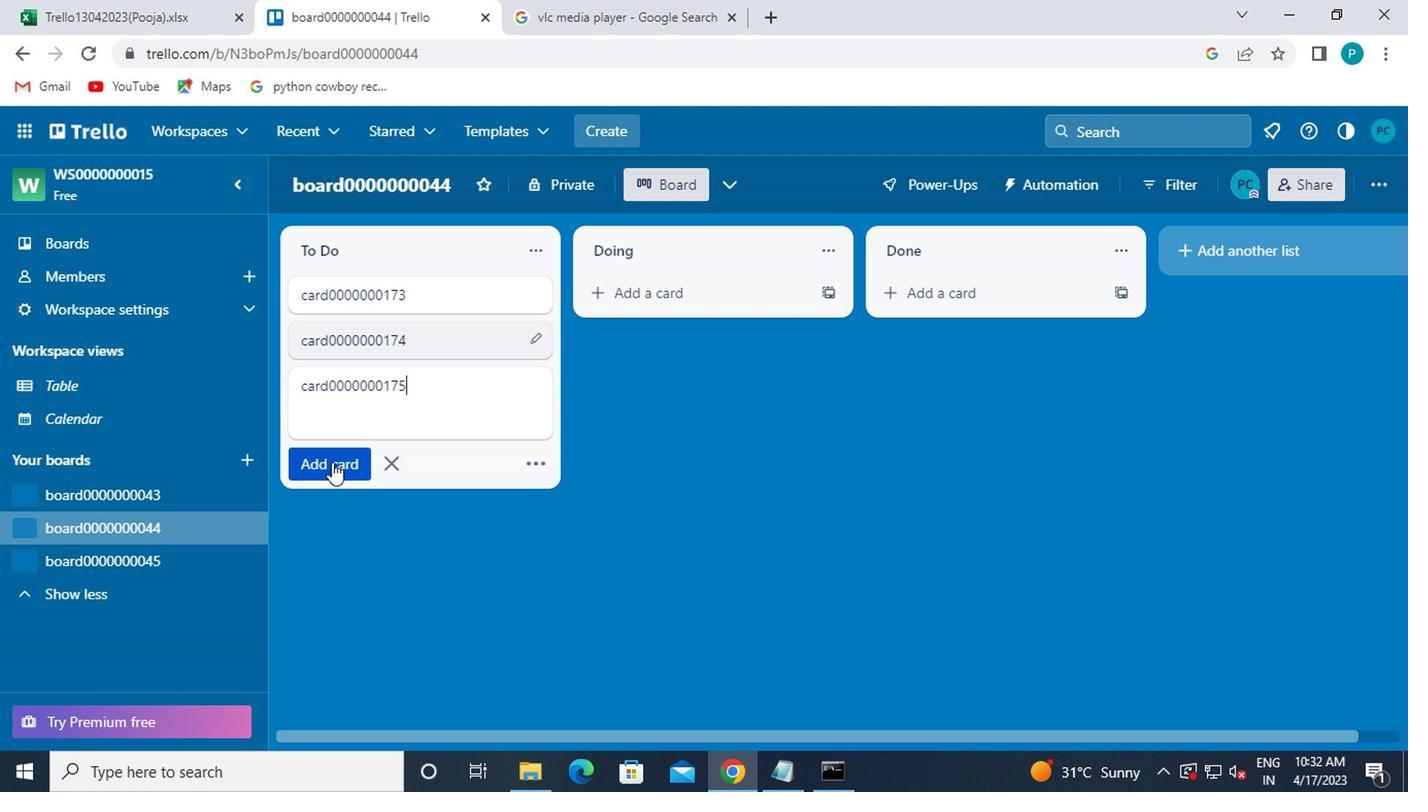 
Action: Mouse moved to (385, 505)
Screenshot: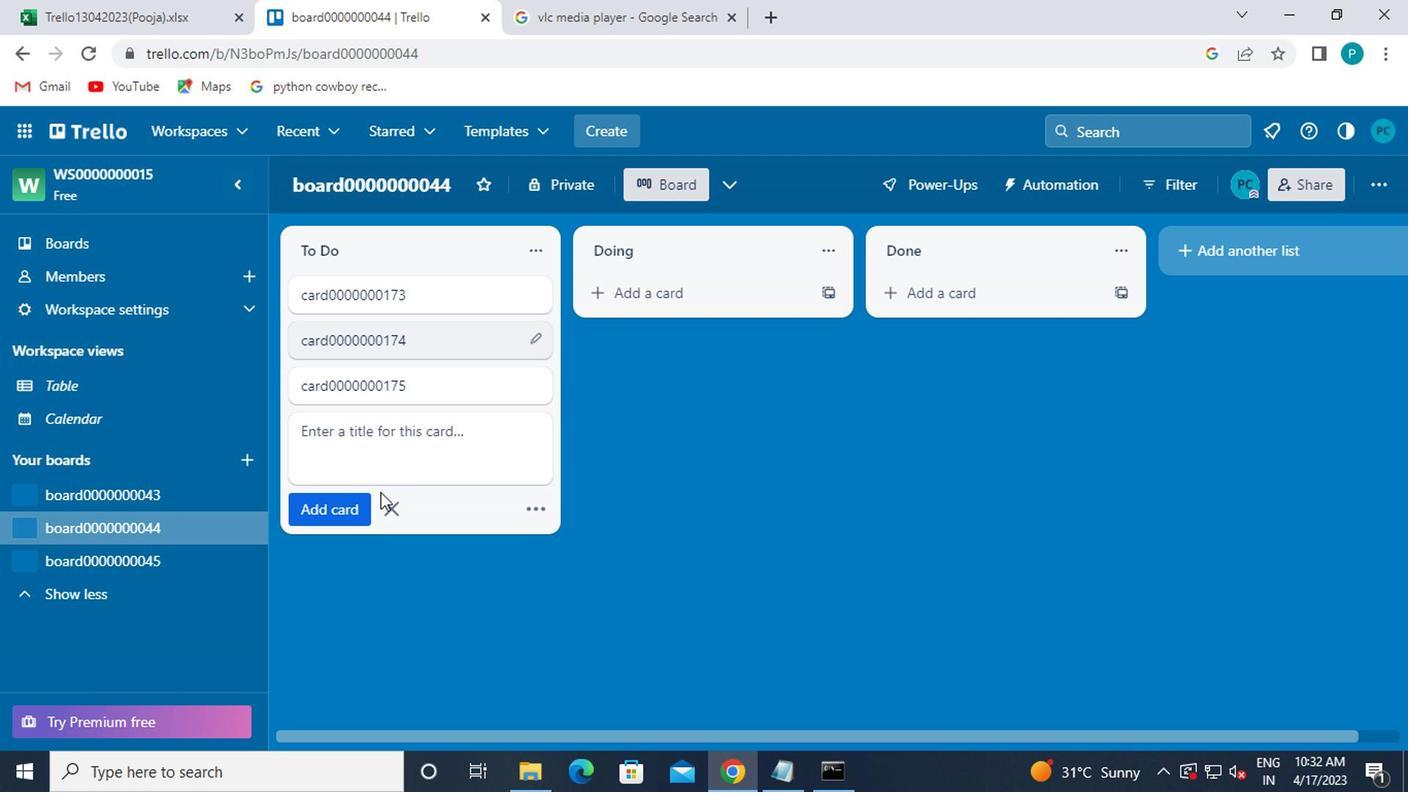 
Action: Mouse pressed left at (385, 505)
Screenshot: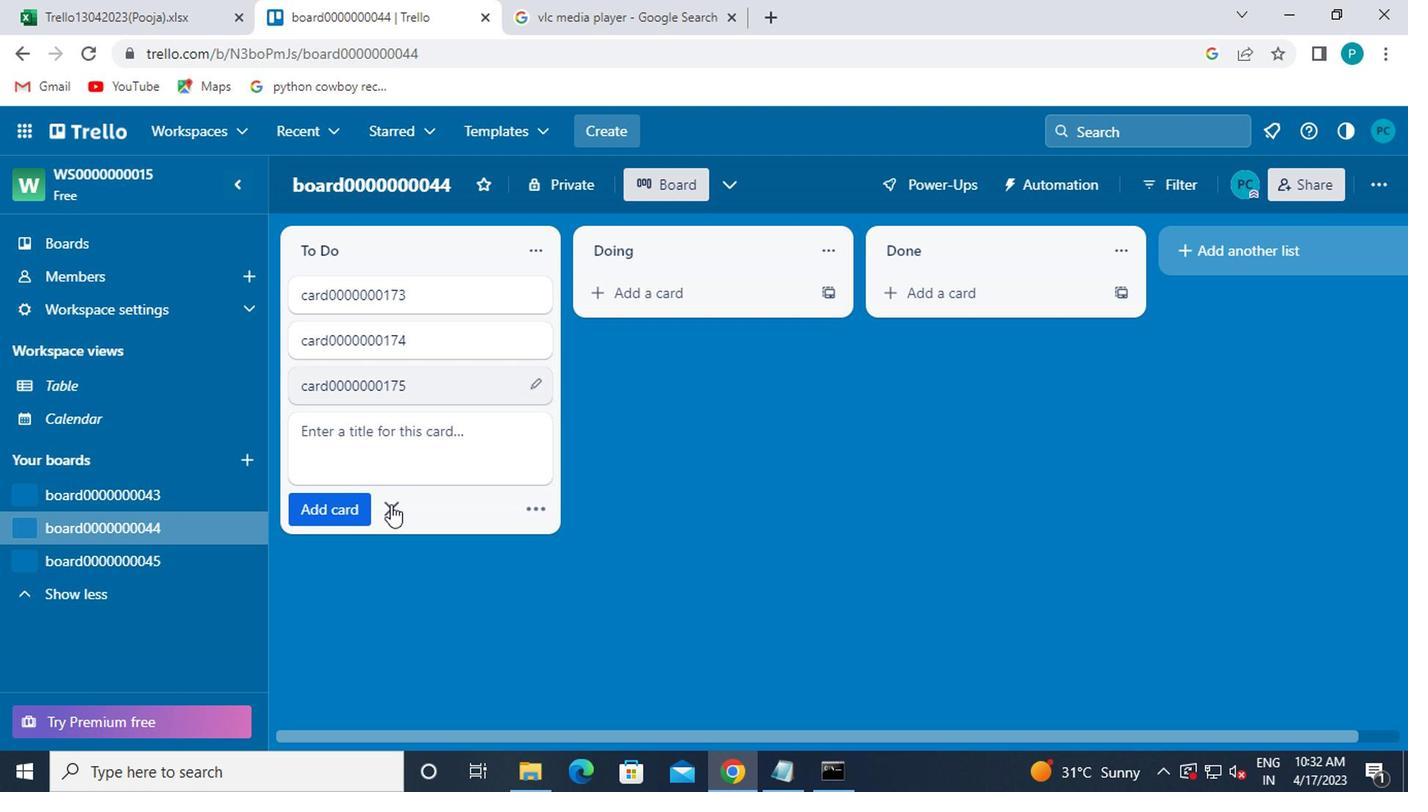 
Action: Mouse moved to (385, 505)
Screenshot: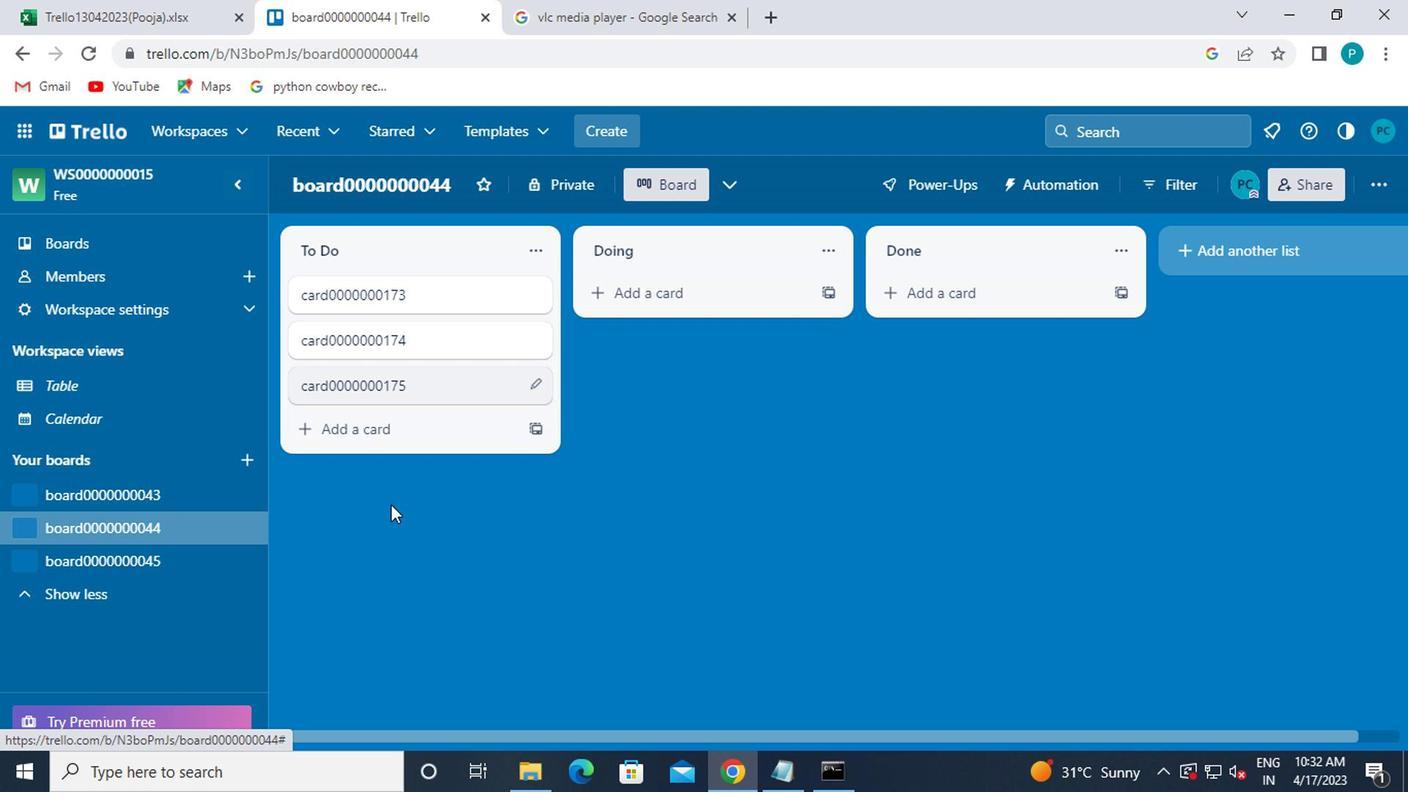 
Action: Key pressed <Key.f8>
Screenshot: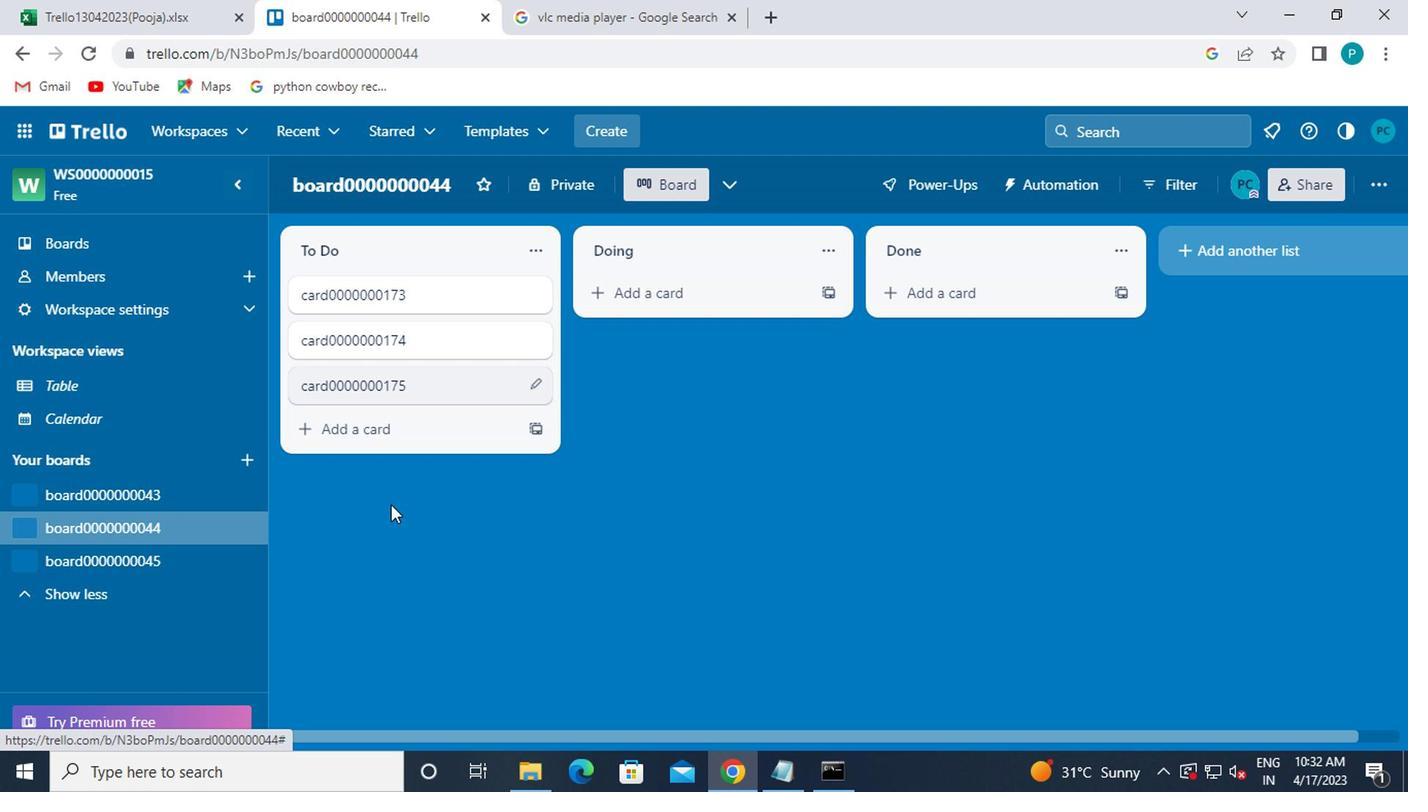 
